 Task: Create a rule from the Routing list, Task moved to a section -> Set Priority in the project AcePlan , set the section as To-Do and set the priority of the task as  High
Action: Mouse moved to (47, 266)
Screenshot: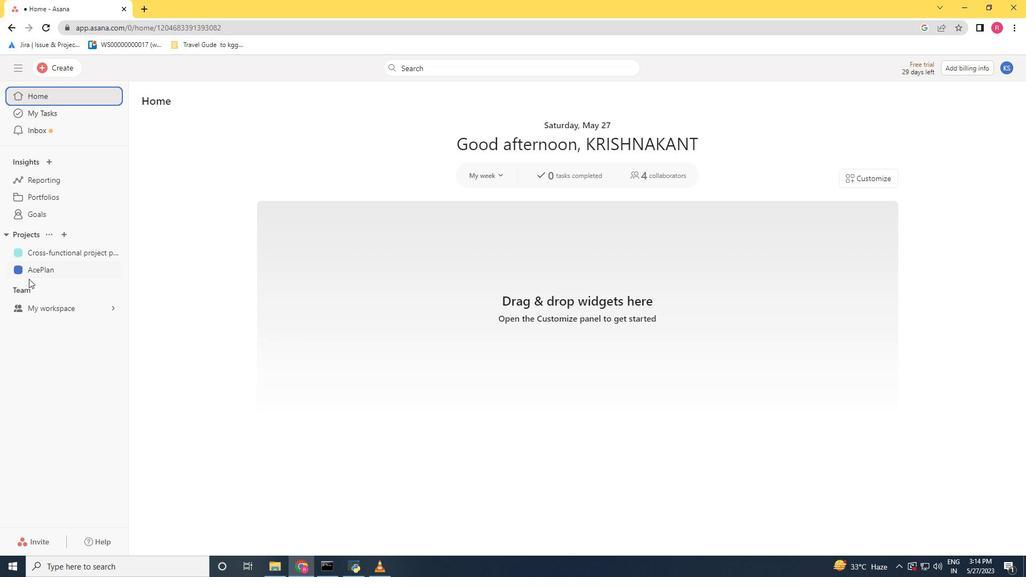
Action: Mouse pressed left at (47, 266)
Screenshot: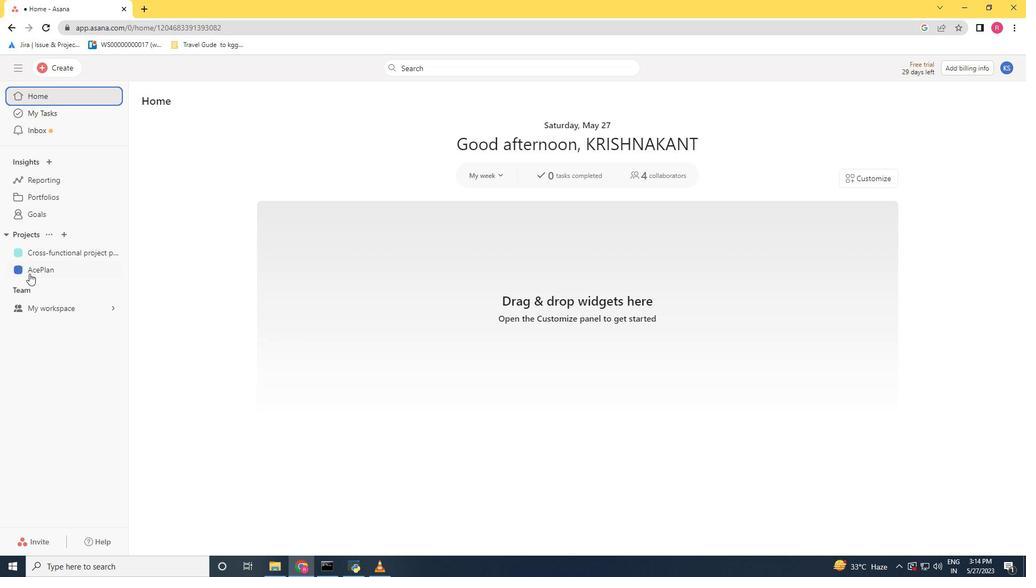 
Action: Mouse moved to (976, 100)
Screenshot: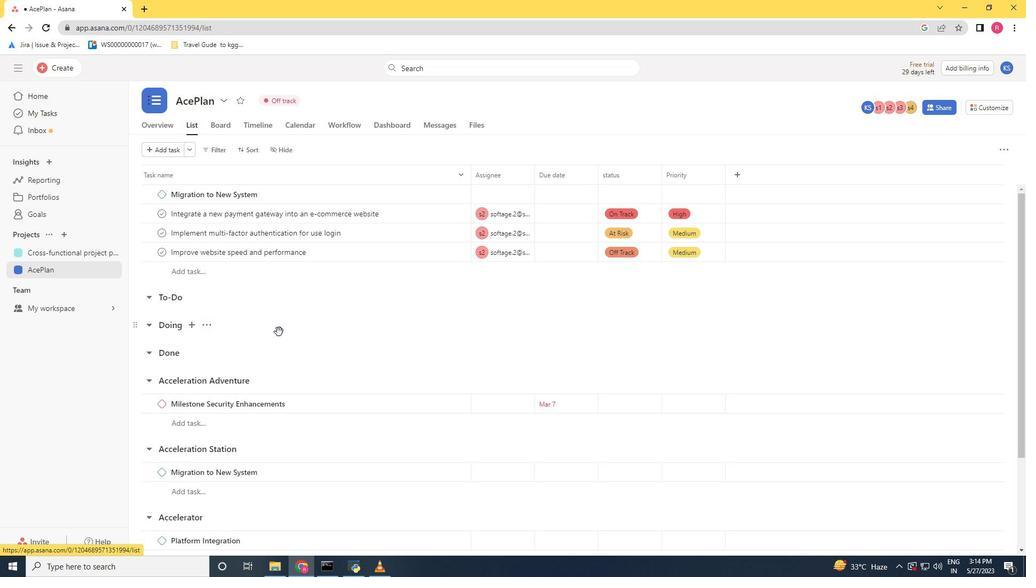 
Action: Mouse pressed left at (976, 100)
Screenshot: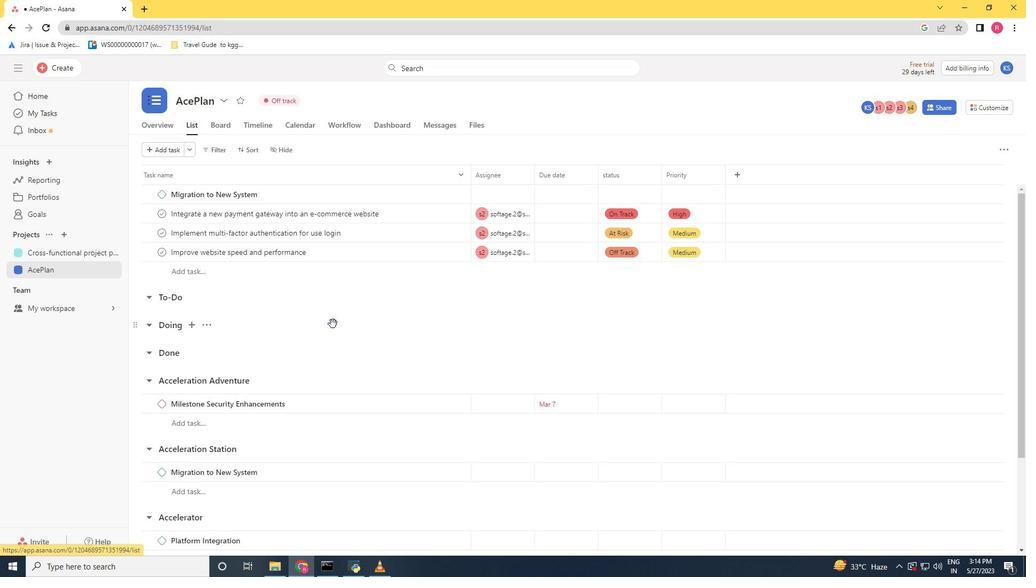 
Action: Mouse moved to (809, 248)
Screenshot: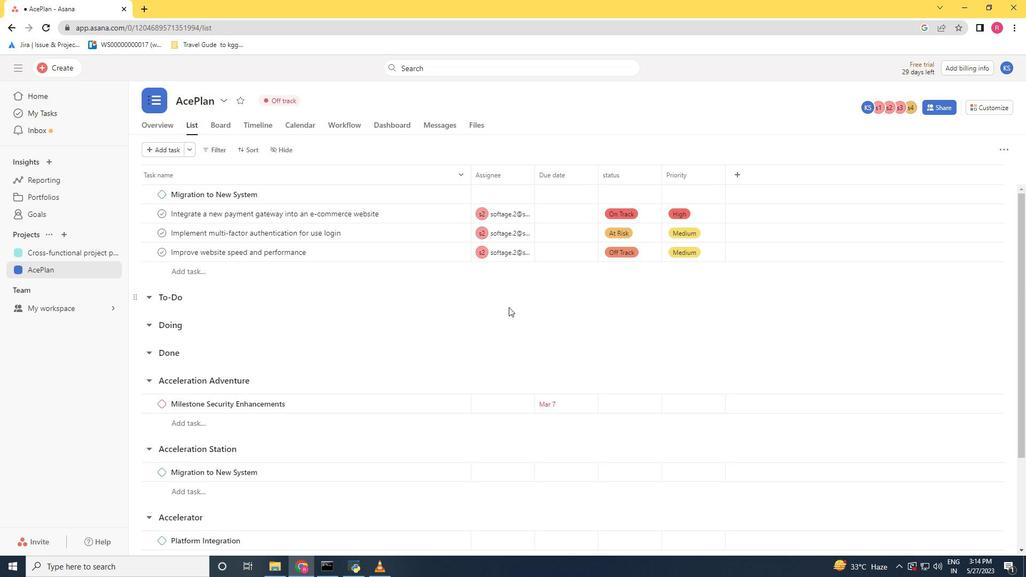 
Action: Mouse pressed left at (809, 248)
Screenshot: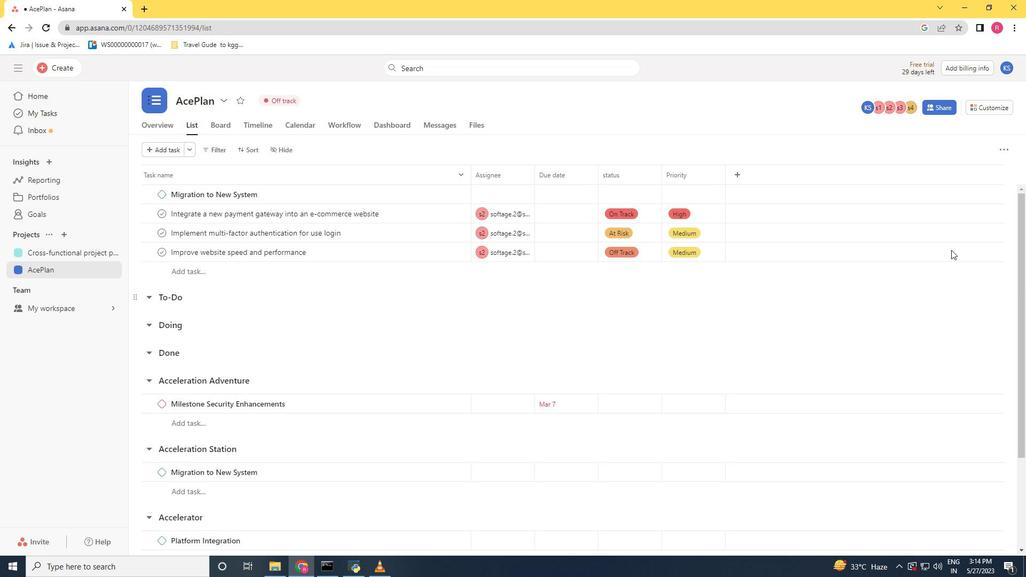 
Action: Mouse moved to (892, 284)
Screenshot: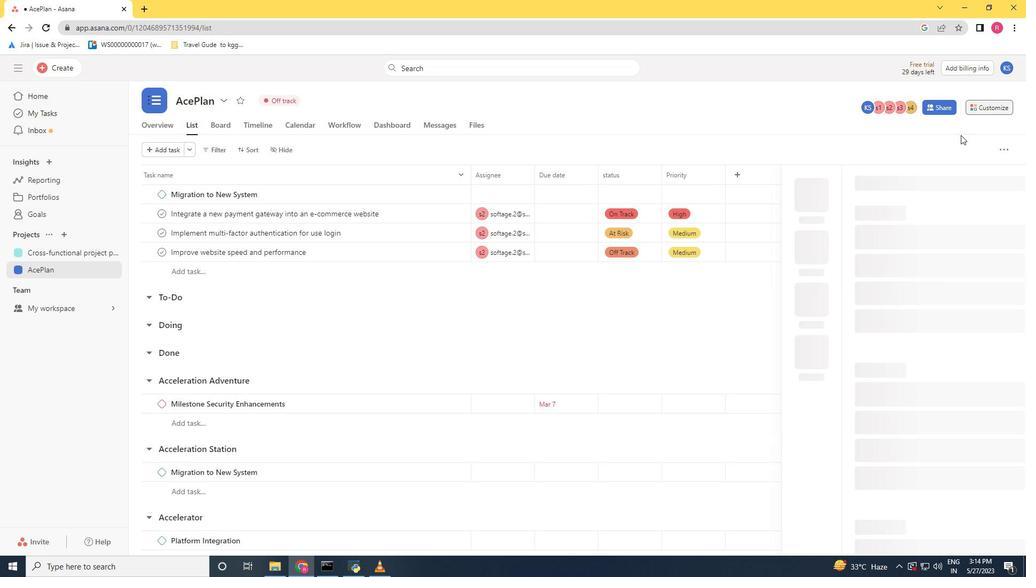 
Action: Mouse scrolled (892, 283) with delta (0, 0)
Screenshot: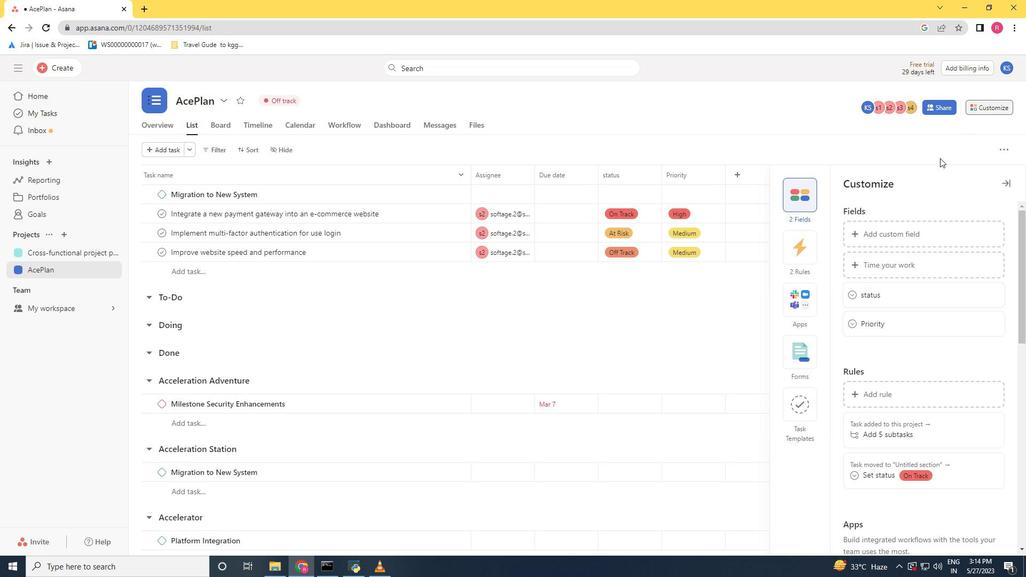 
Action: Mouse scrolled (892, 284) with delta (0, 0)
Screenshot: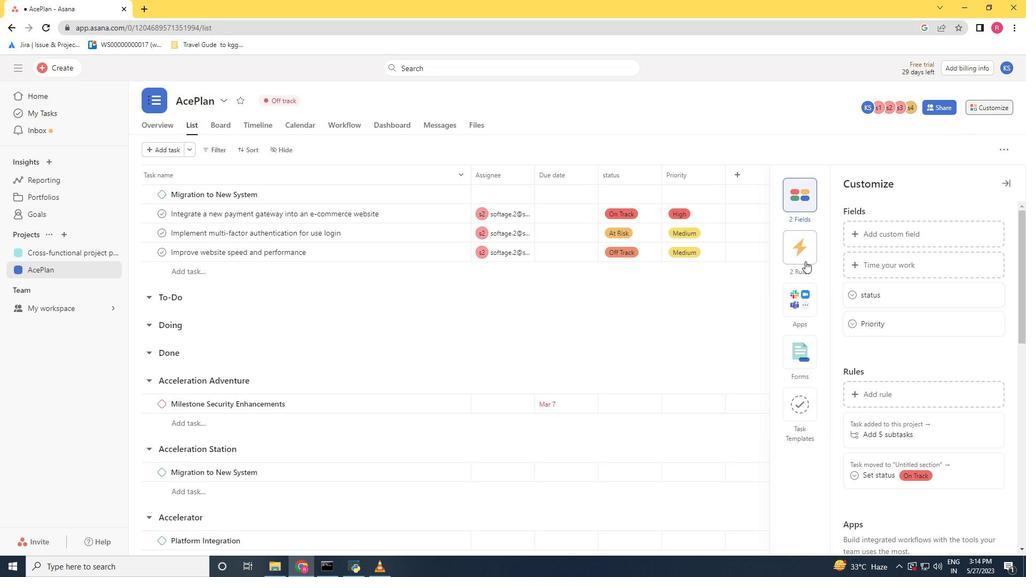 
Action: Mouse scrolled (892, 284) with delta (0, 0)
Screenshot: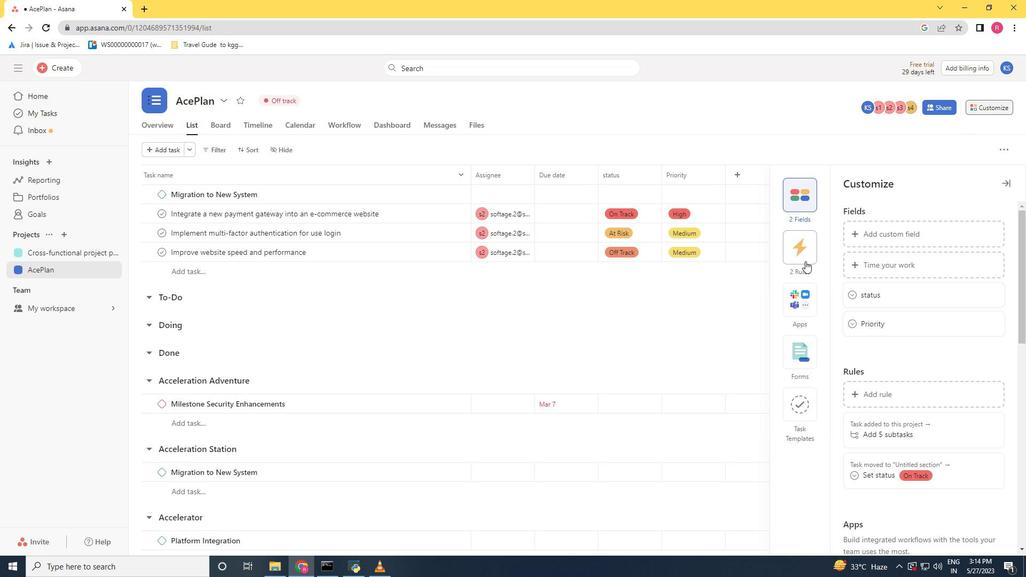 
Action: Mouse scrolled (892, 284) with delta (0, 0)
Screenshot: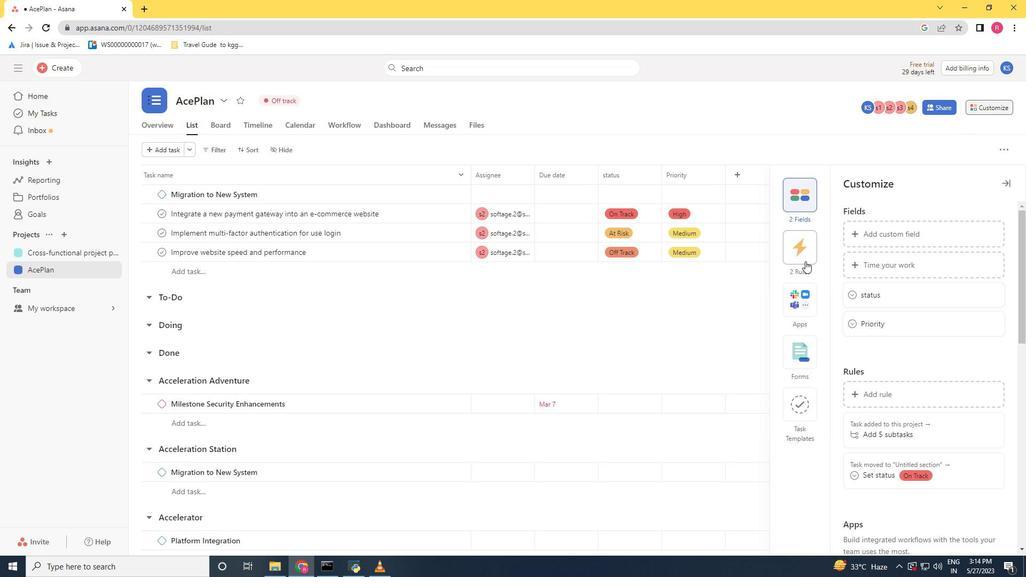 
Action: Mouse moved to (891, 273)
Screenshot: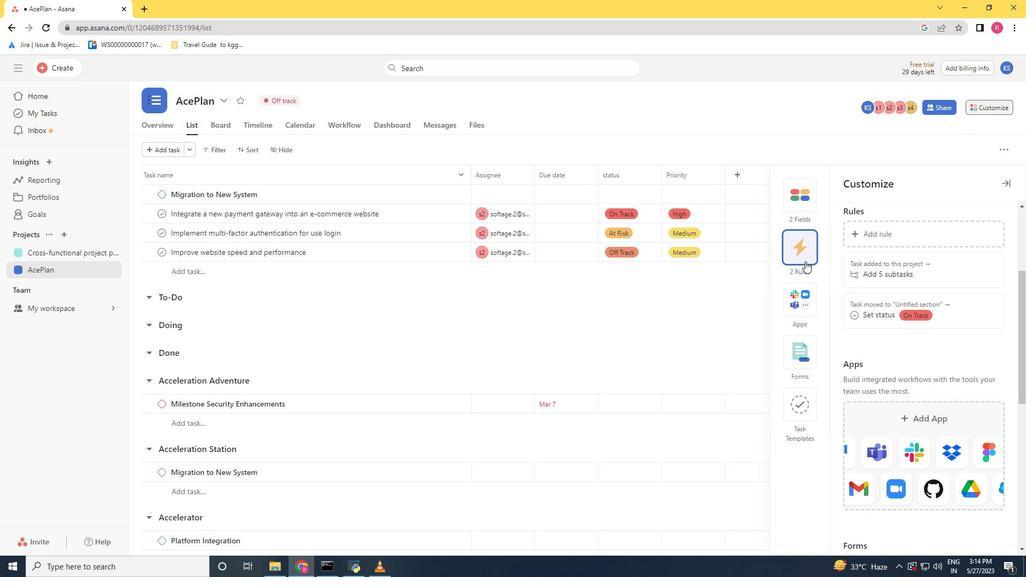 
Action: Mouse scrolled (891, 274) with delta (0, 0)
Screenshot: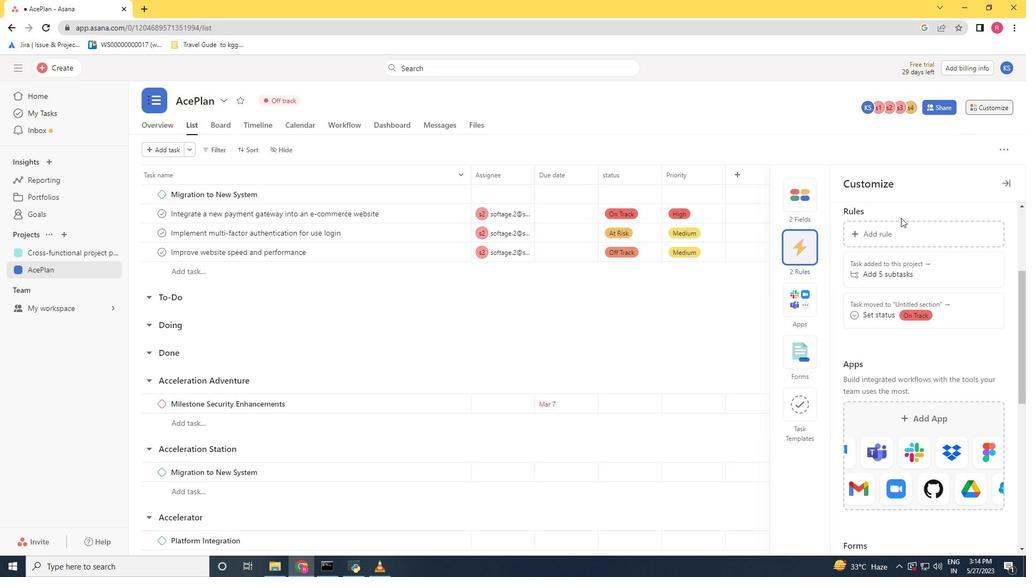 
Action: Mouse scrolled (891, 274) with delta (0, 0)
Screenshot: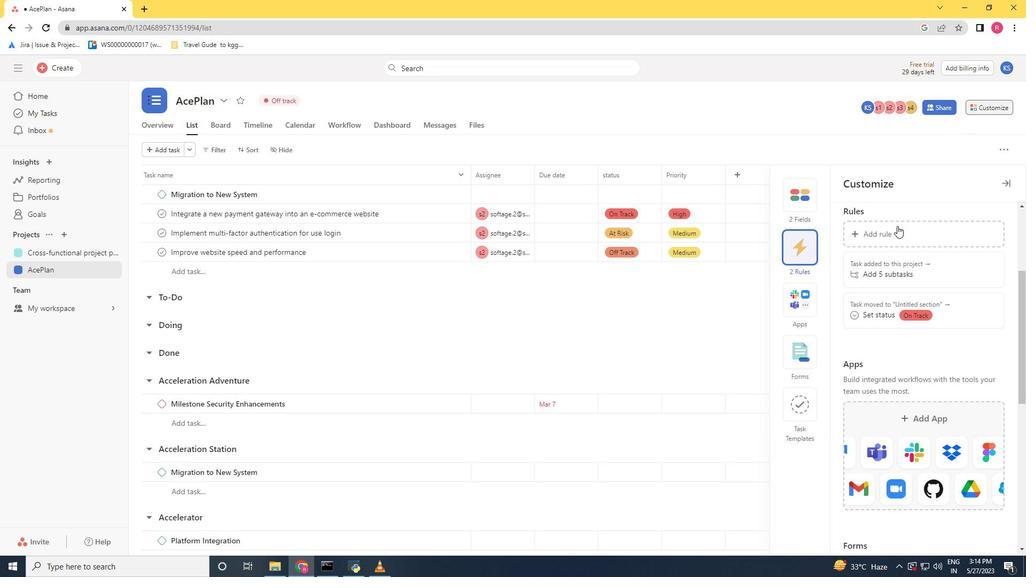 
Action: Mouse scrolled (891, 274) with delta (0, 0)
Screenshot: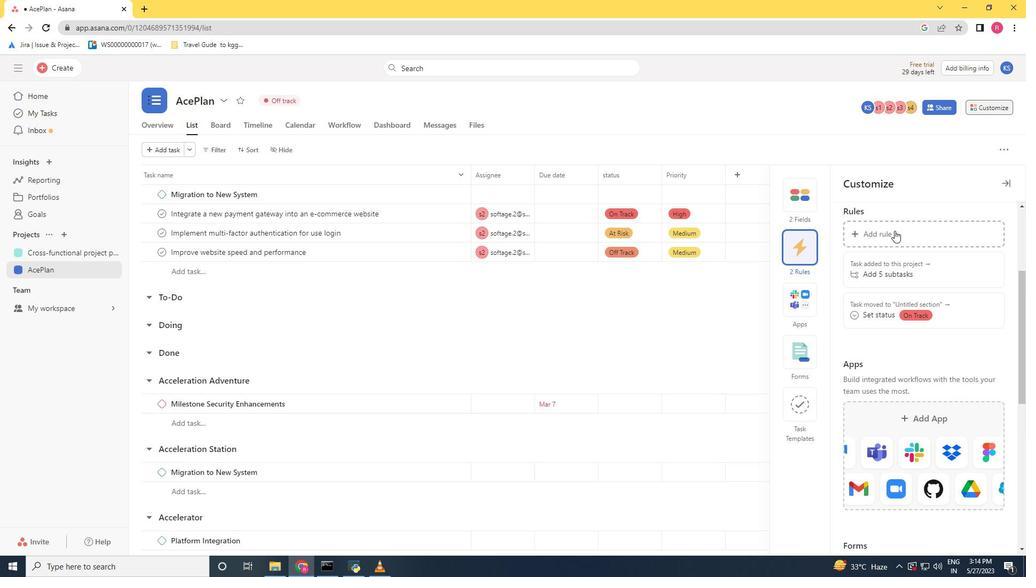 
Action: Mouse moved to (808, 259)
Screenshot: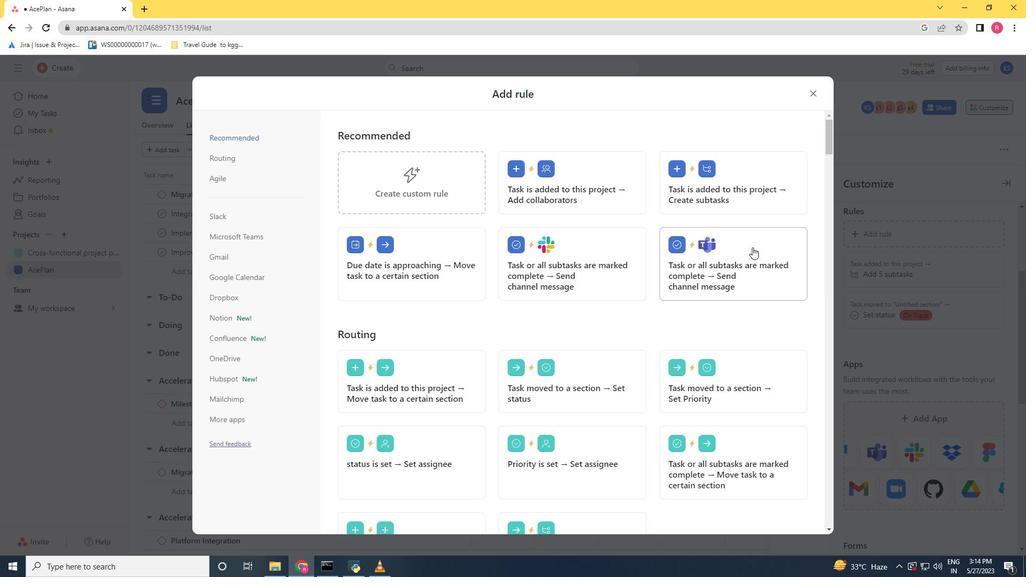 
Action: Mouse pressed left at (808, 259)
Screenshot: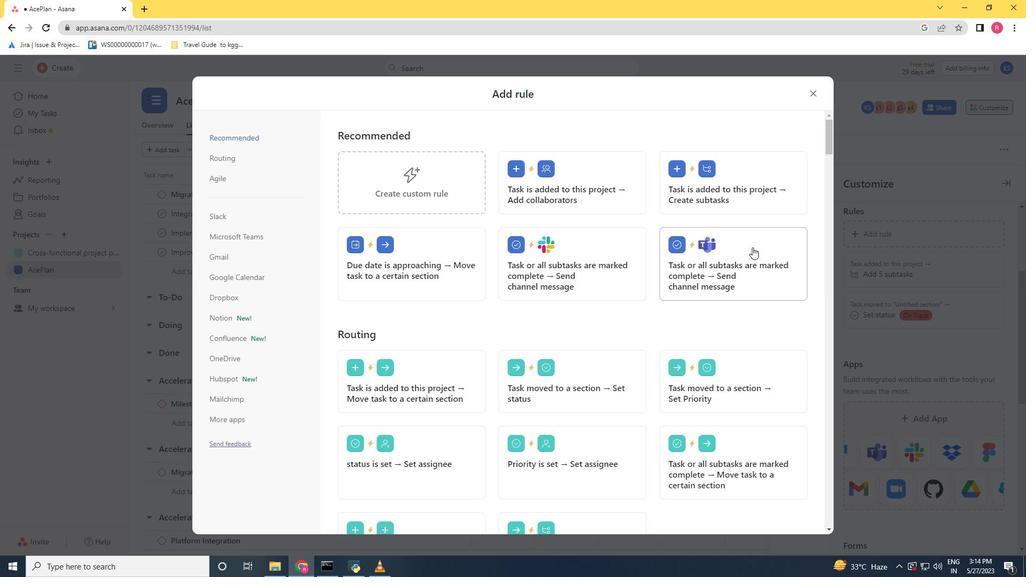 
Action: Mouse moved to (921, 231)
Screenshot: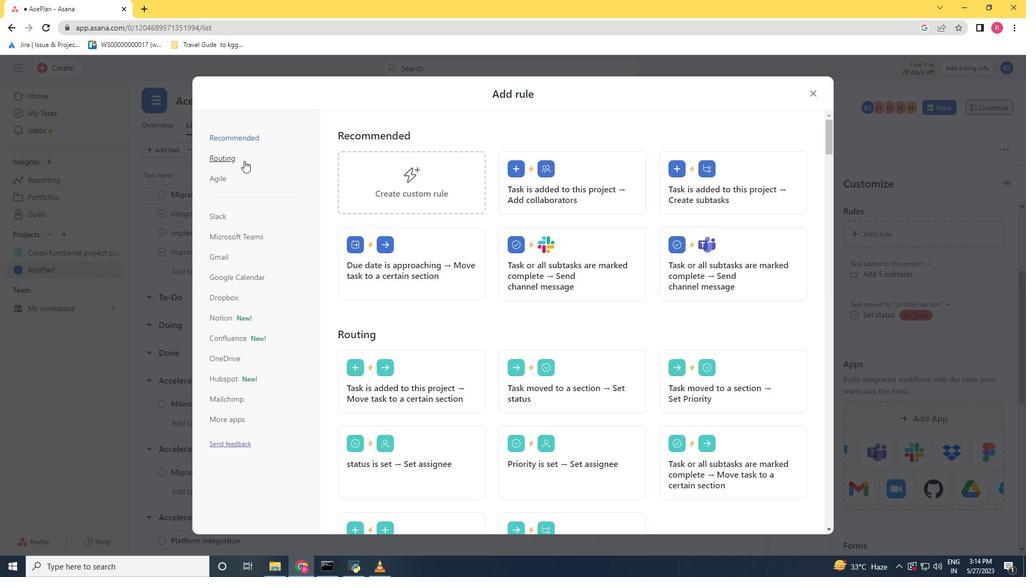 
Action: Mouse pressed left at (921, 231)
Screenshot: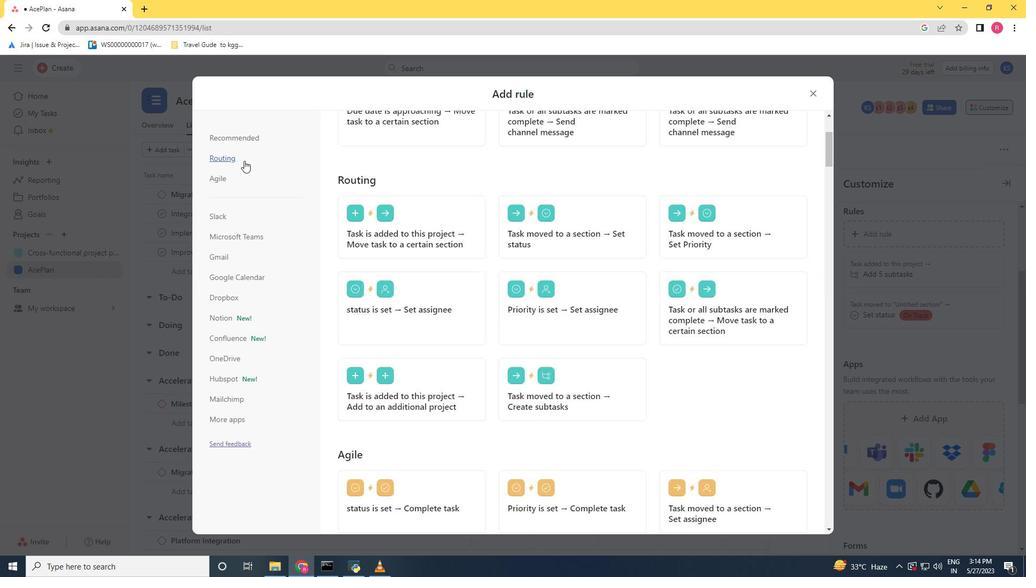 
Action: Mouse moved to (206, 152)
Screenshot: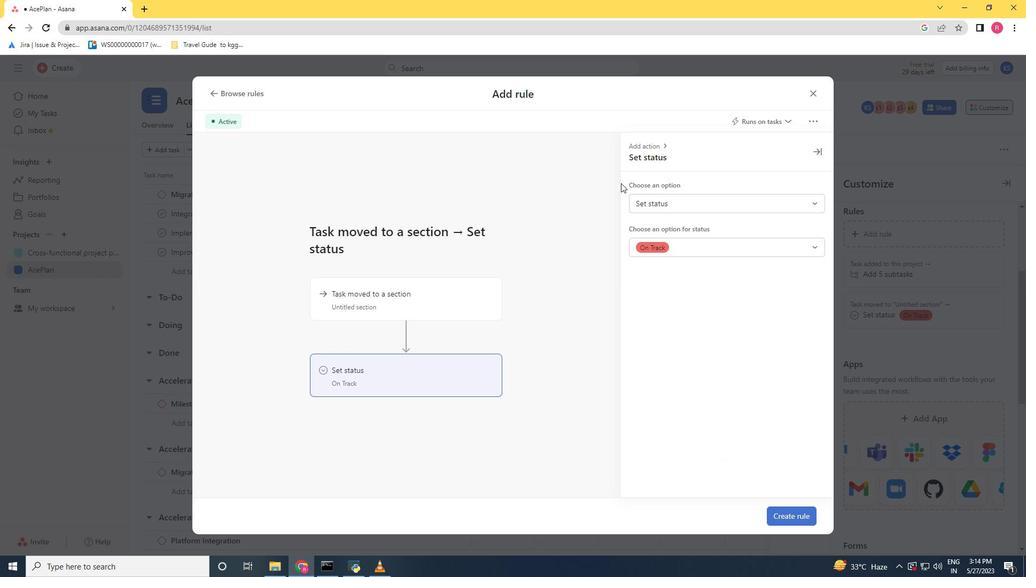 
Action: Mouse pressed left at (206, 152)
Screenshot: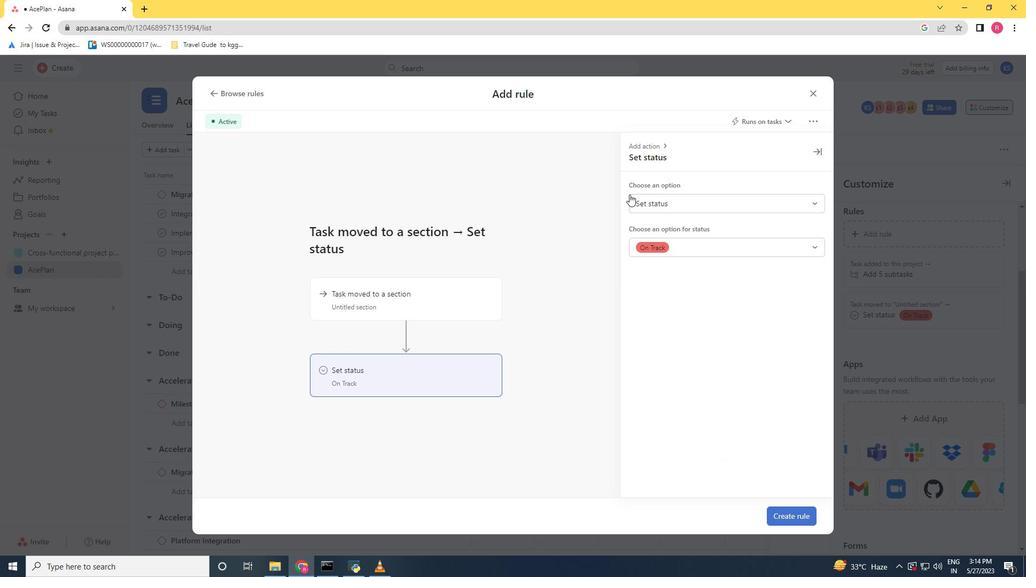 
Action: Mouse moved to (212, 158)
Screenshot: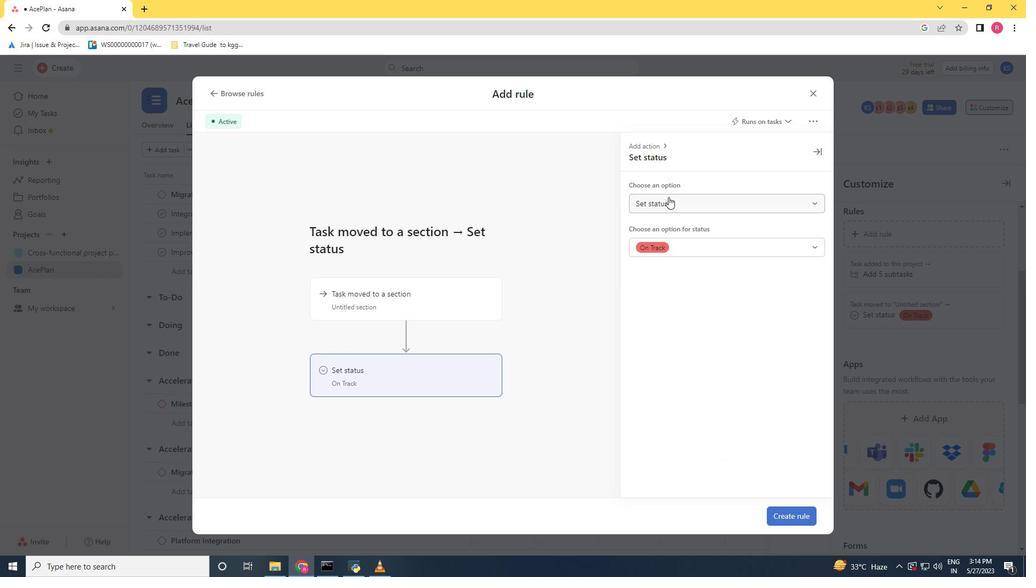 
Action: Mouse pressed left at (212, 158)
Screenshot: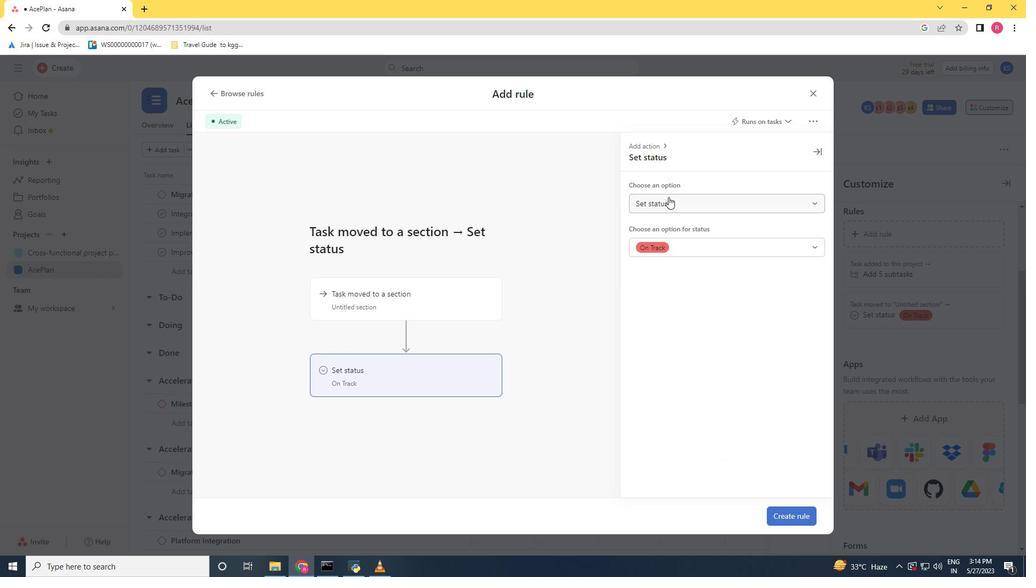 
Action: Mouse moved to (607, 177)
Screenshot: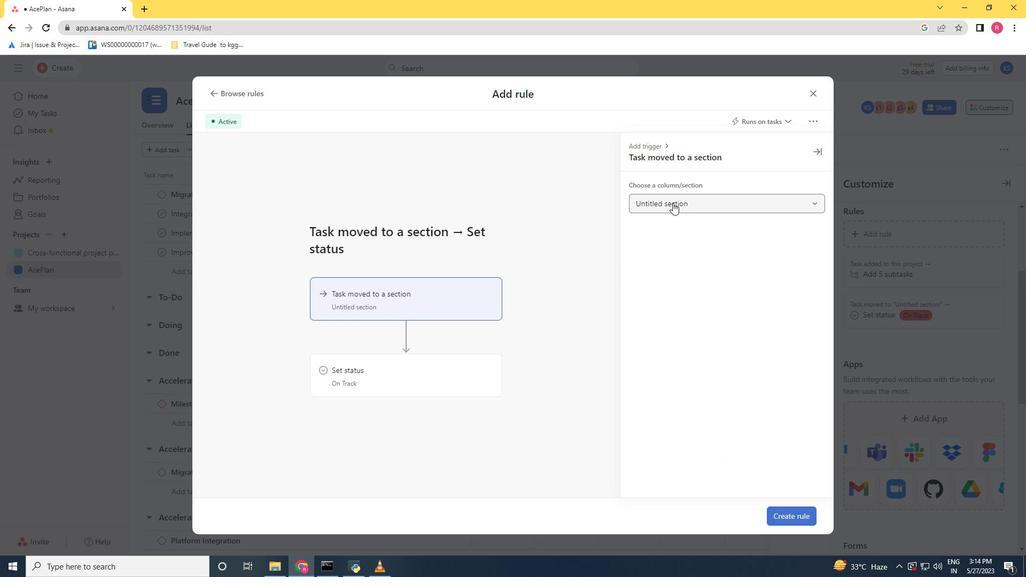 
Action: Mouse pressed left at (607, 177)
Screenshot: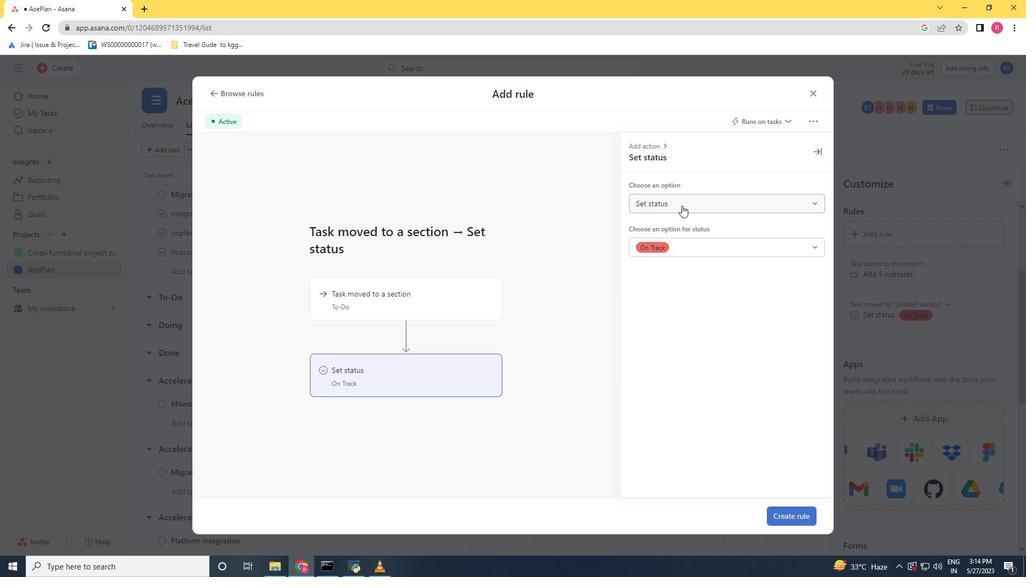 
Action: Mouse moved to (404, 289)
Screenshot: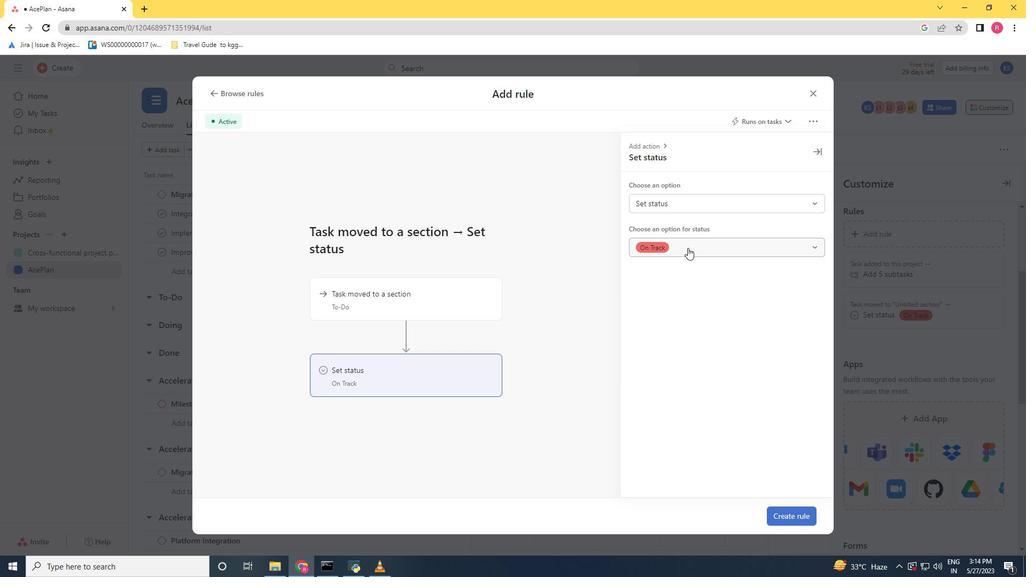 
Action: Mouse pressed left at (404, 289)
Screenshot: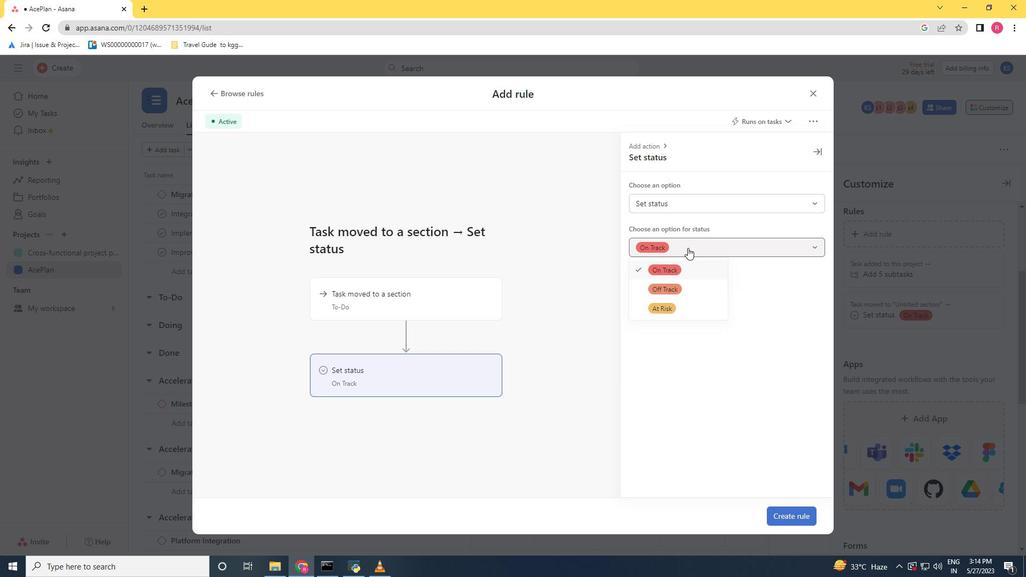 
Action: Mouse moved to (712, 203)
Screenshot: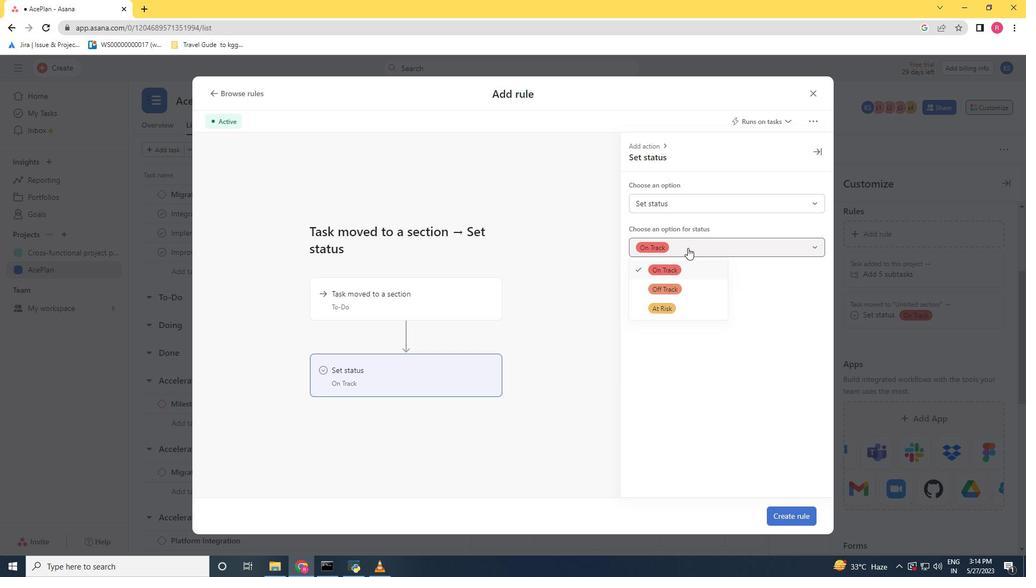 
Action: Mouse pressed left at (712, 203)
Screenshot: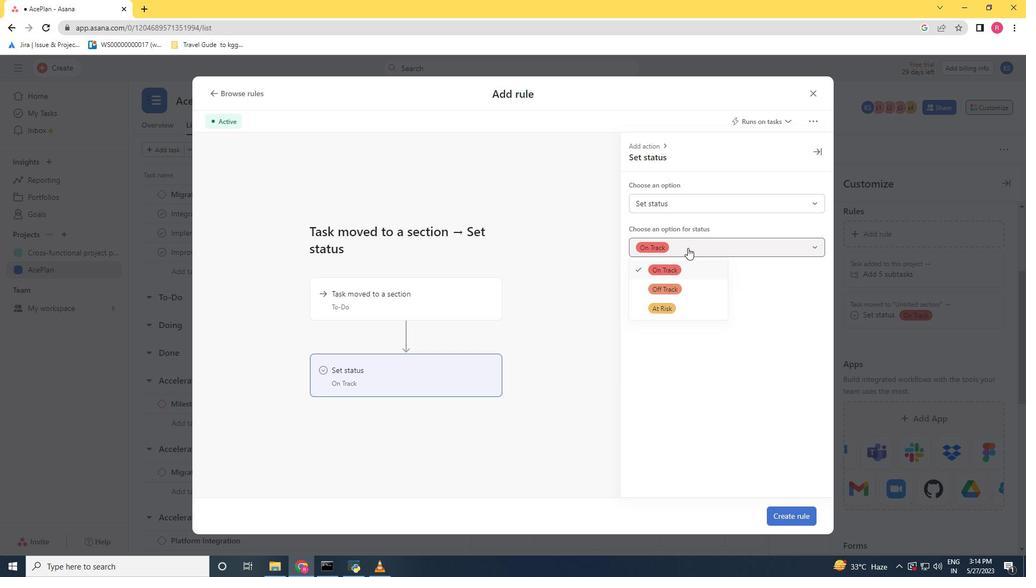 
Action: Mouse moved to (680, 250)
Screenshot: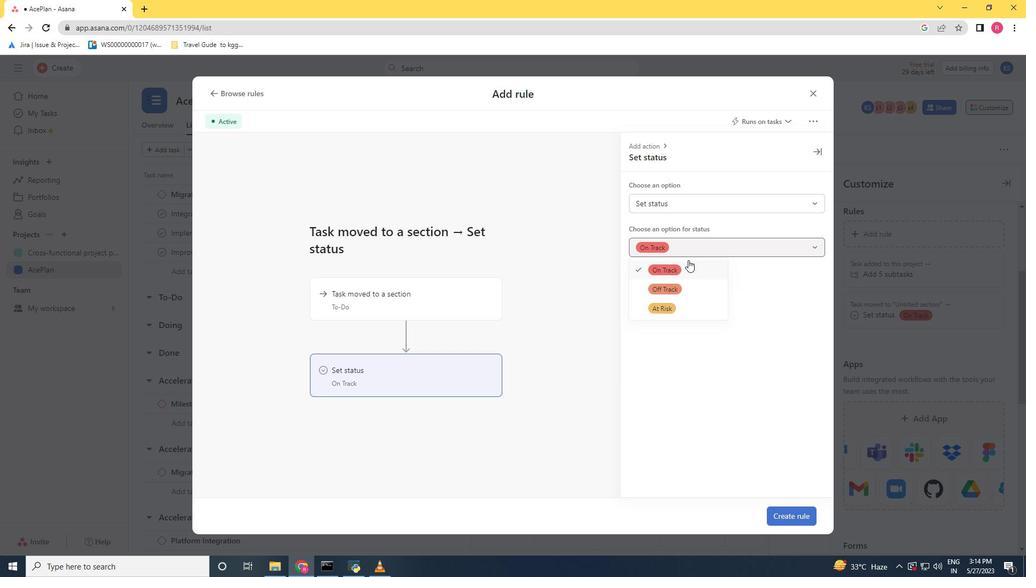 
Action: Mouse pressed left at (680, 250)
Screenshot: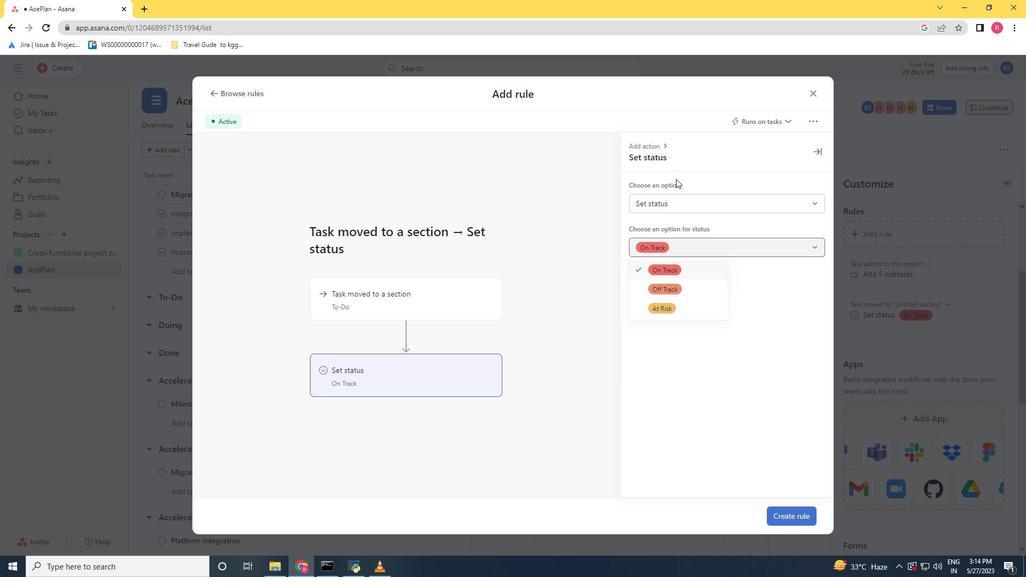 
Action: Mouse moved to (412, 376)
Screenshot: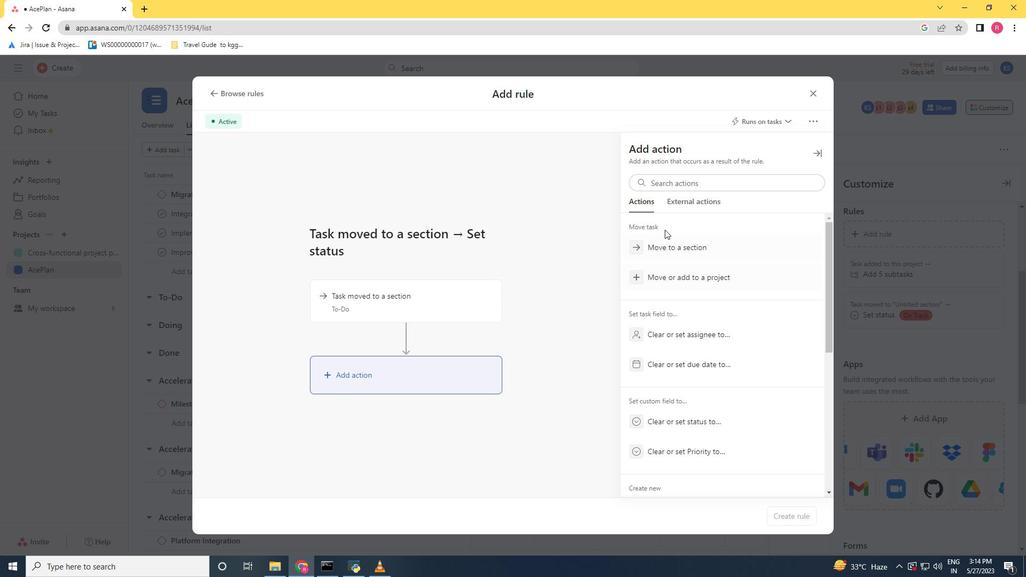 
Action: Mouse pressed left at (412, 376)
Screenshot: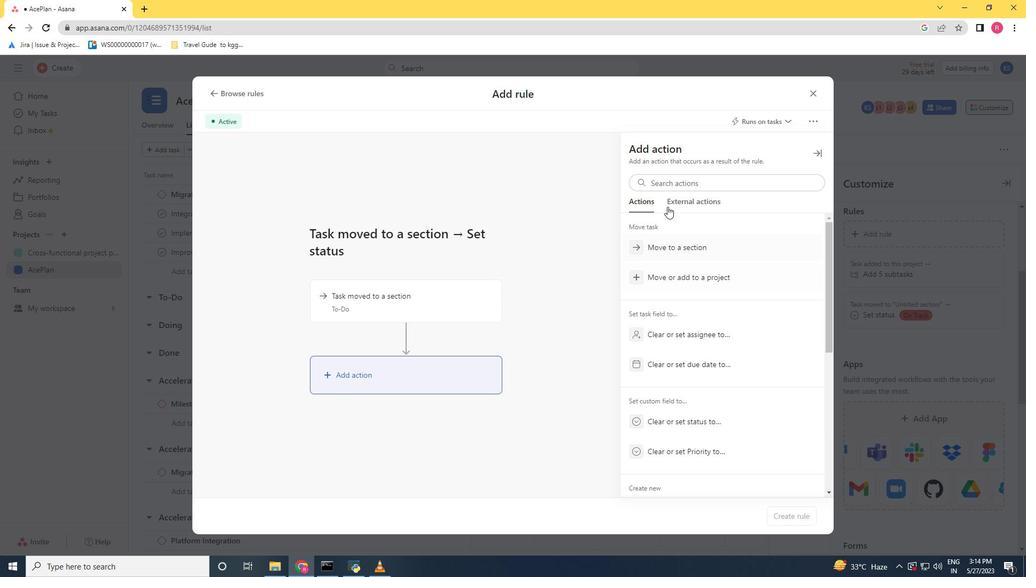 
Action: Mouse moved to (687, 207)
Screenshot: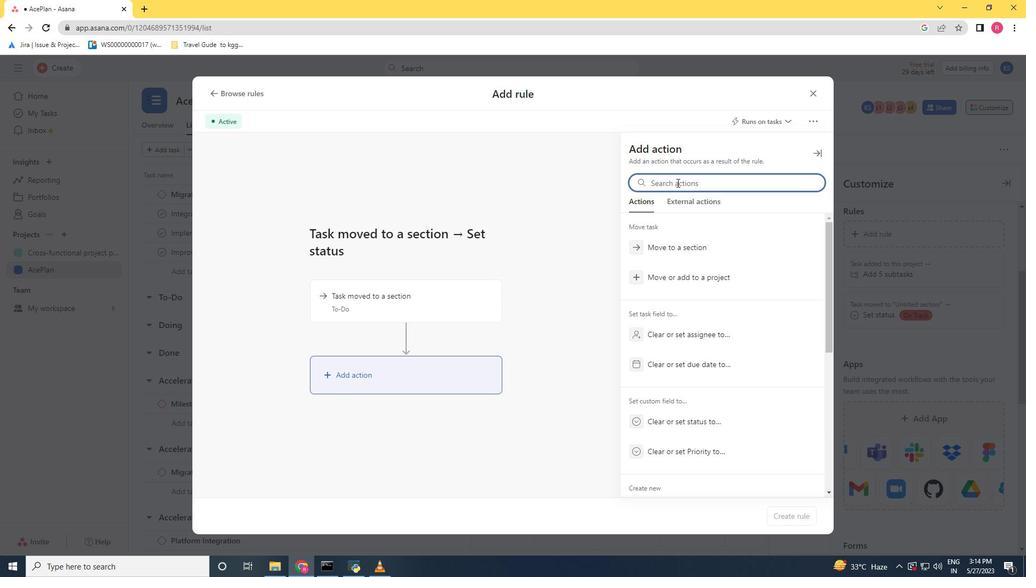 
Action: Mouse pressed left at (687, 207)
Screenshot: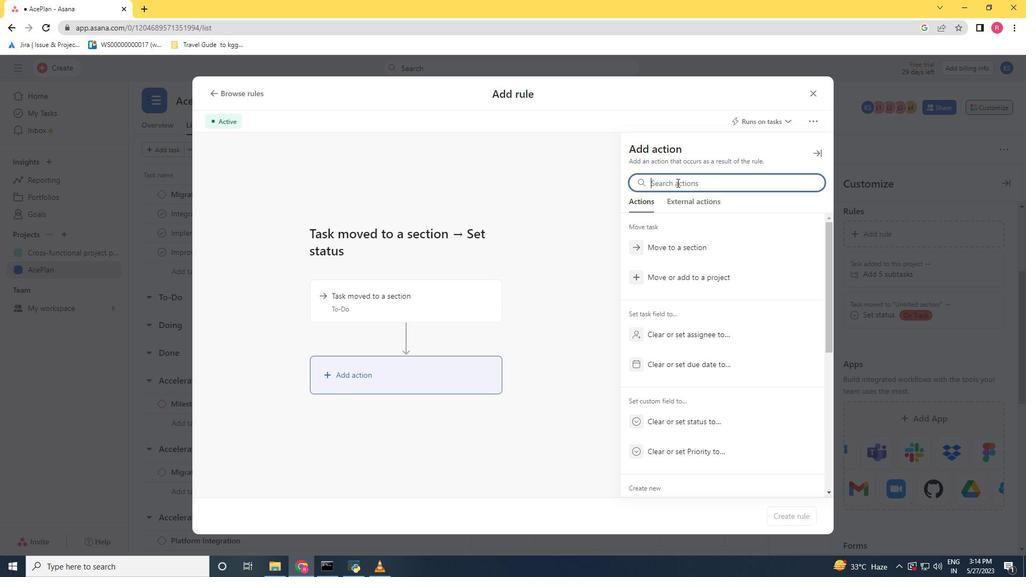 
Action: Mouse pressed left at (687, 207)
Screenshot: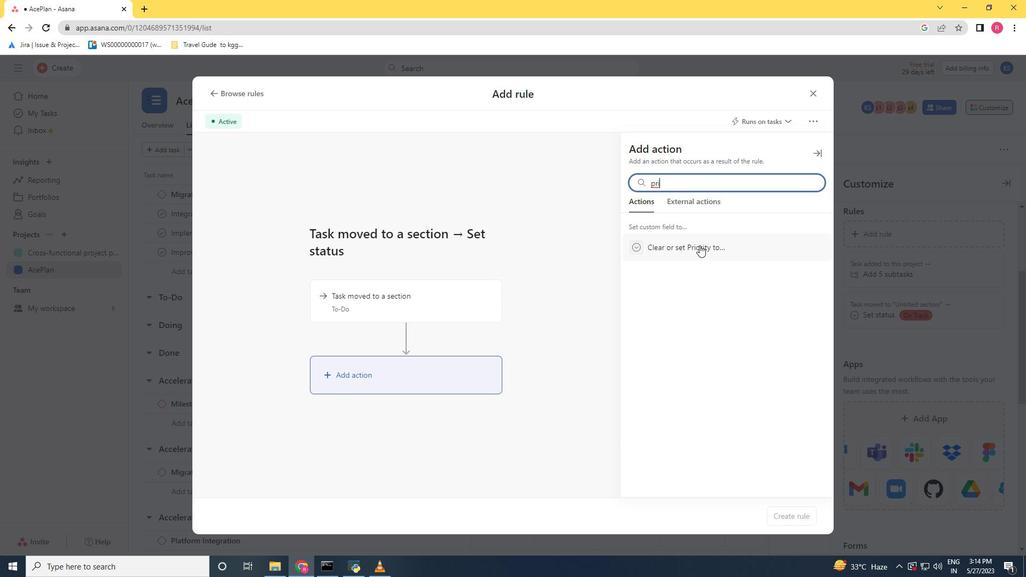 
Action: Mouse moved to (680, 241)
Screenshot: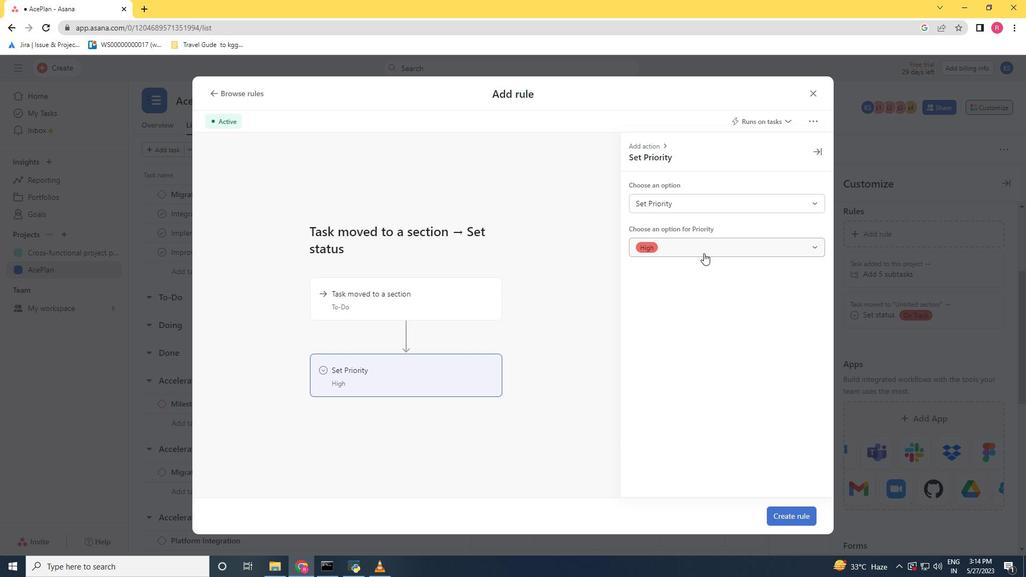 
Action: Mouse pressed left at (680, 241)
Screenshot: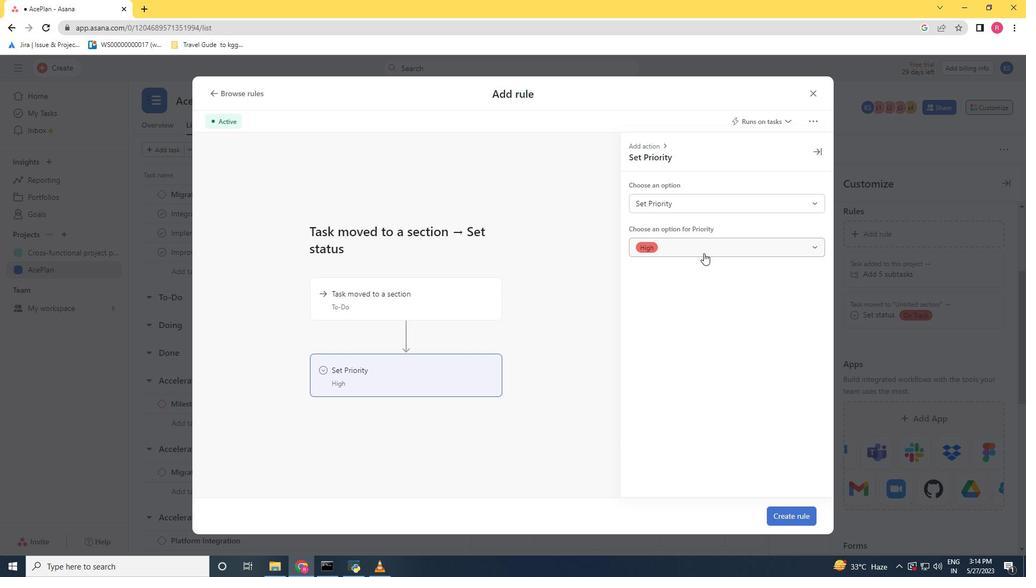 
Action: Mouse moved to (695, 245)
Screenshot: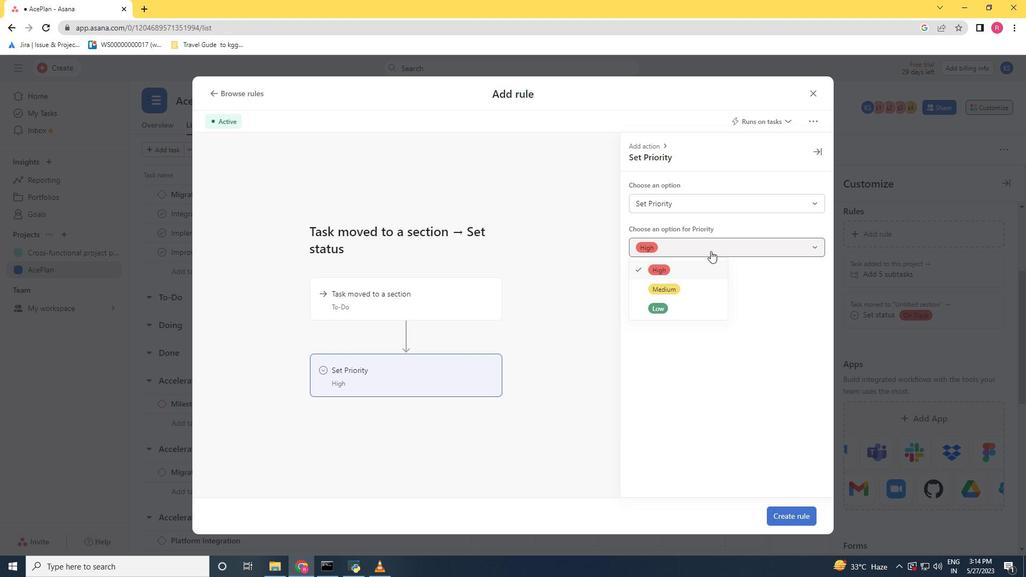 
Action: Mouse pressed left at (695, 245)
Screenshot: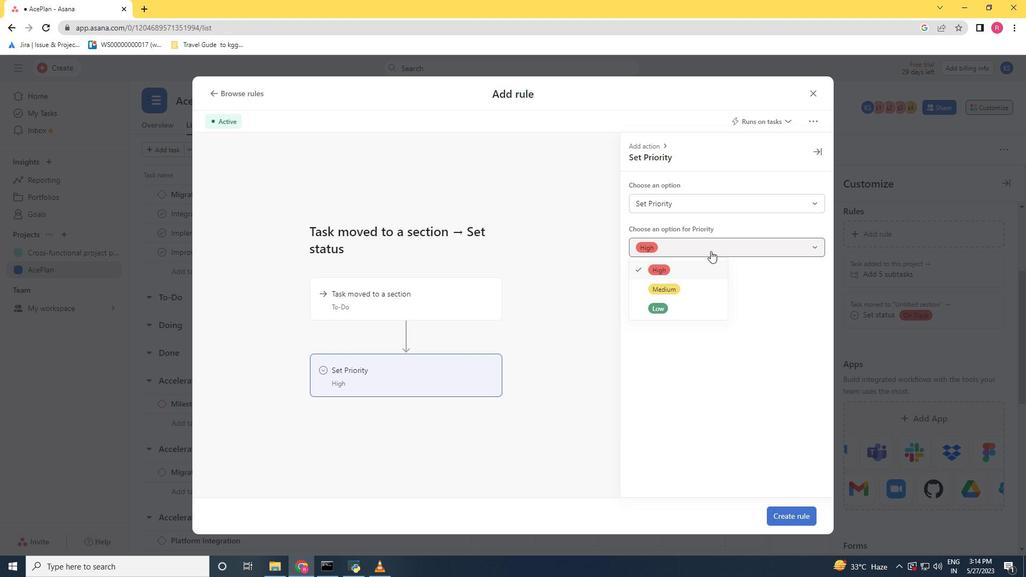 
Action: Mouse moved to (688, 198)
Screenshot: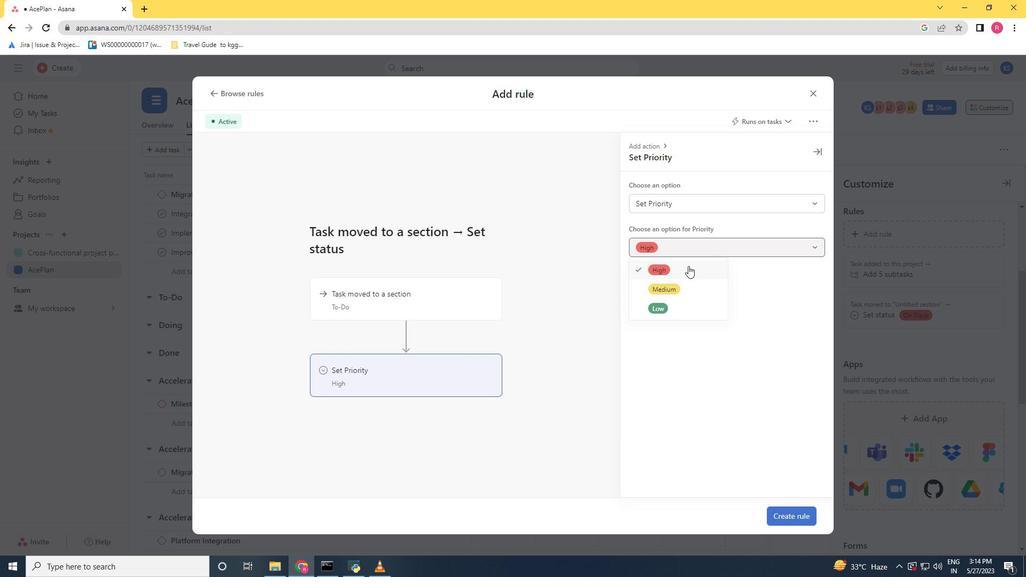 
Action: Mouse pressed left at (688, 198)
Screenshot: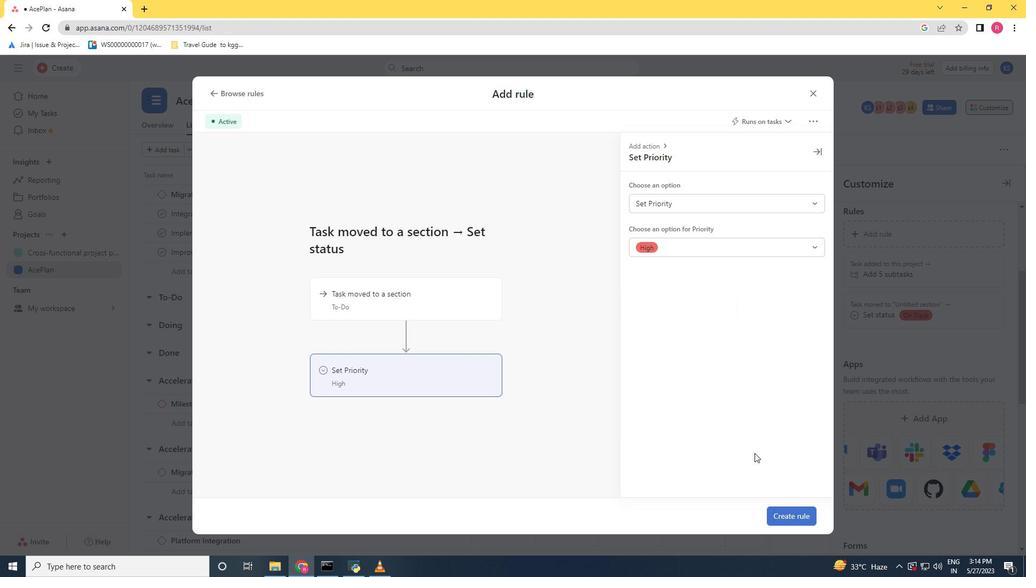 
Action: Mouse moved to (706, 205)
Screenshot: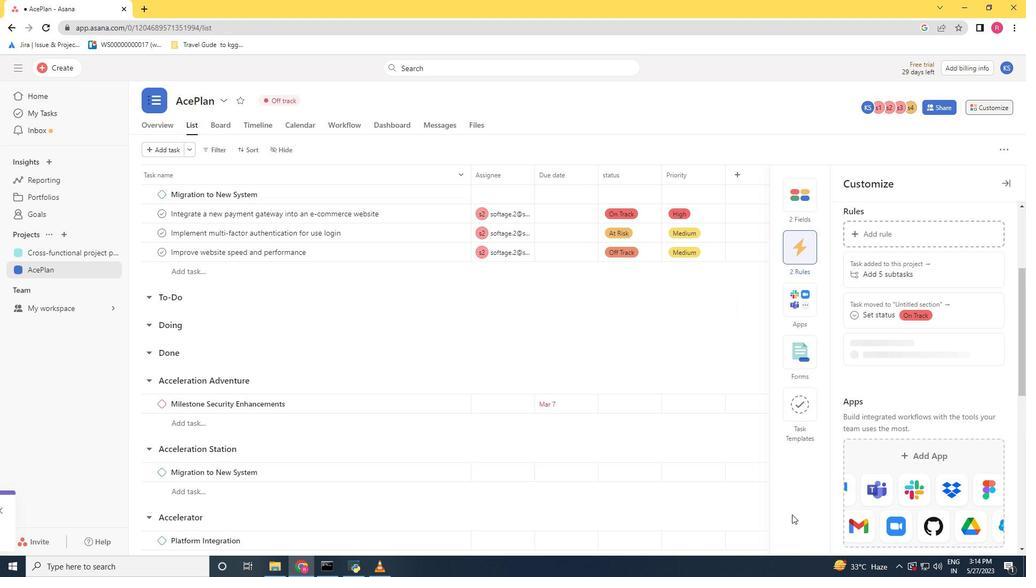 
Action: Mouse pressed left at (706, 205)
Screenshot: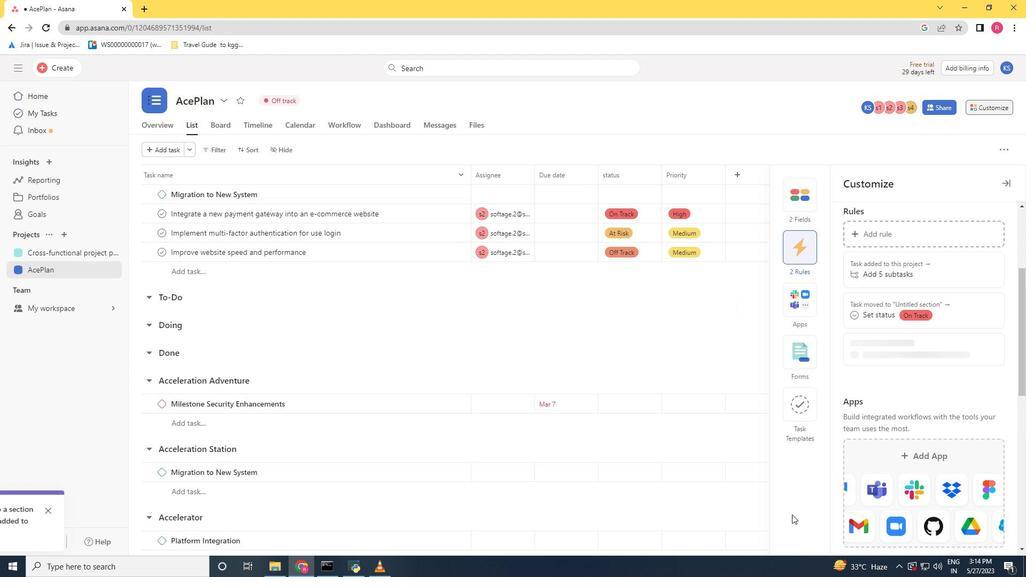 
Action: Mouse moved to (817, 245)
Screenshot: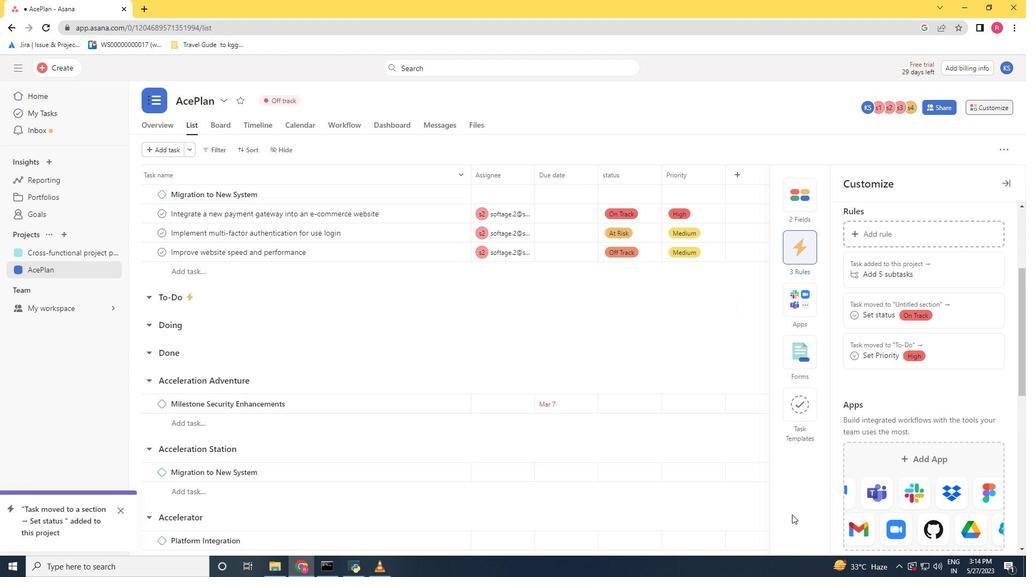
Action: Mouse pressed left at (817, 245)
Screenshot: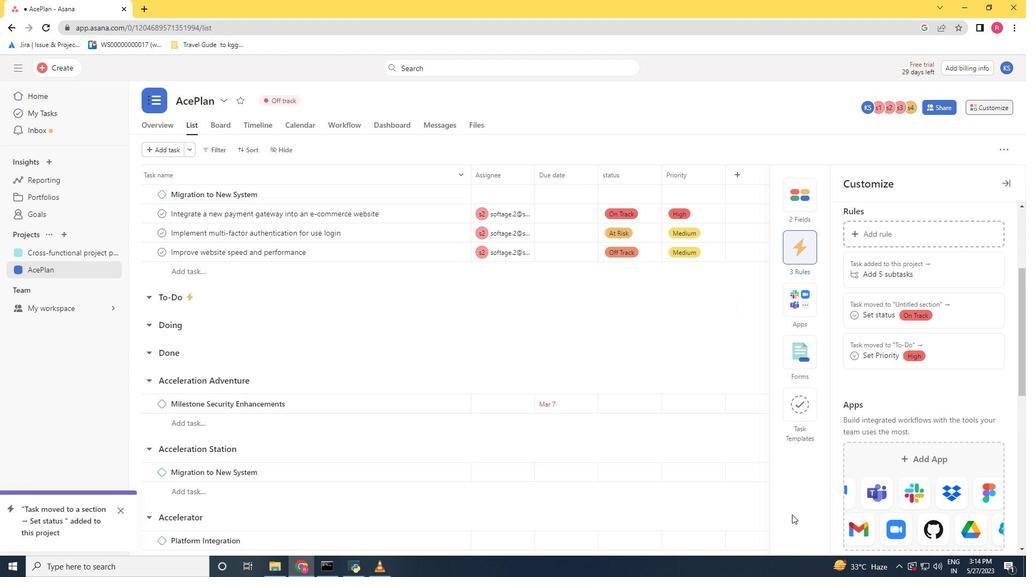 
Action: Mouse moved to (747, 275)
Screenshot: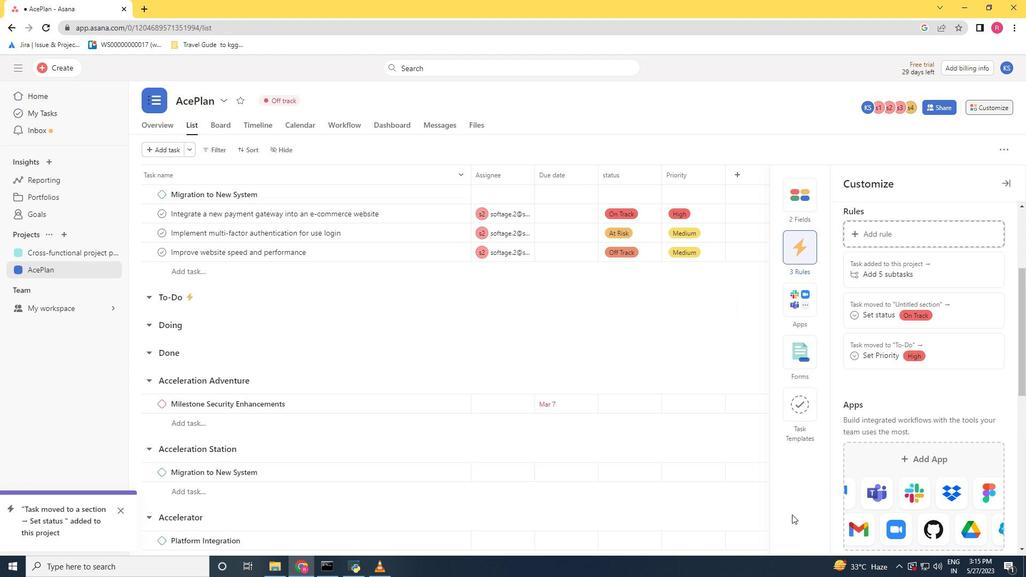 
Action: Mouse pressed left at (747, 275)
Screenshot: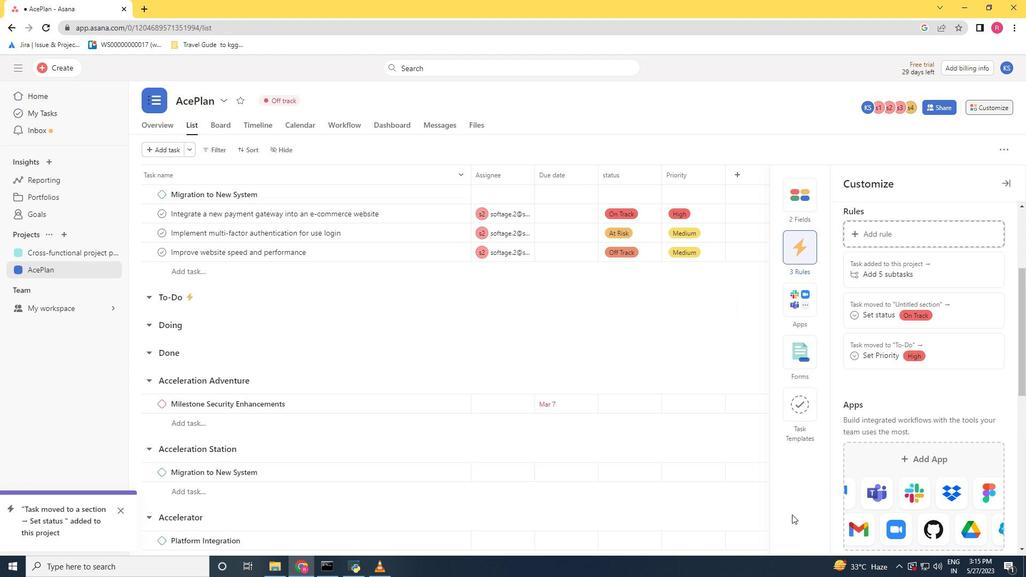 
Action: Mouse moved to (367, 305)
Screenshot: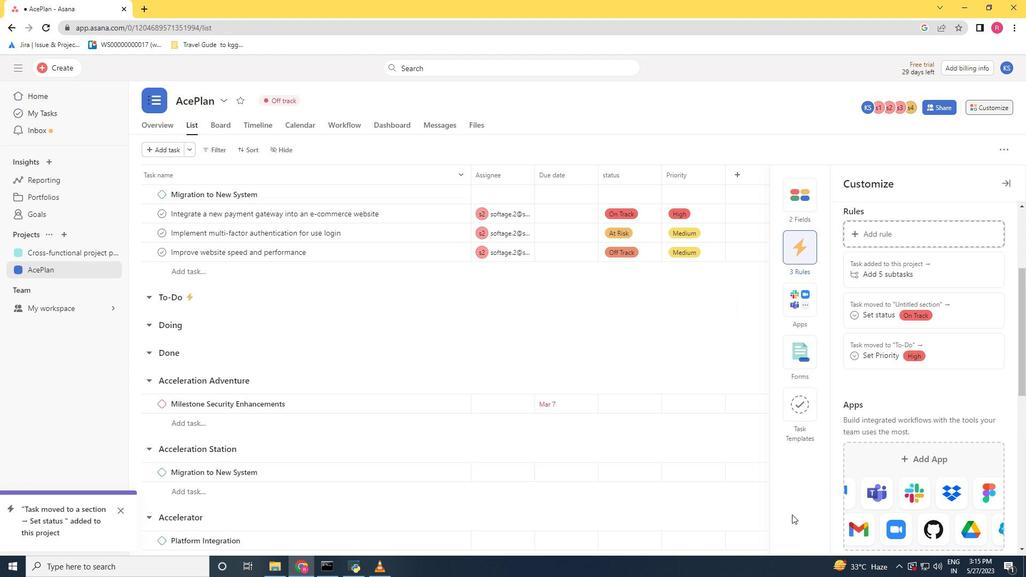
Action: Mouse pressed left at (367, 305)
Screenshot: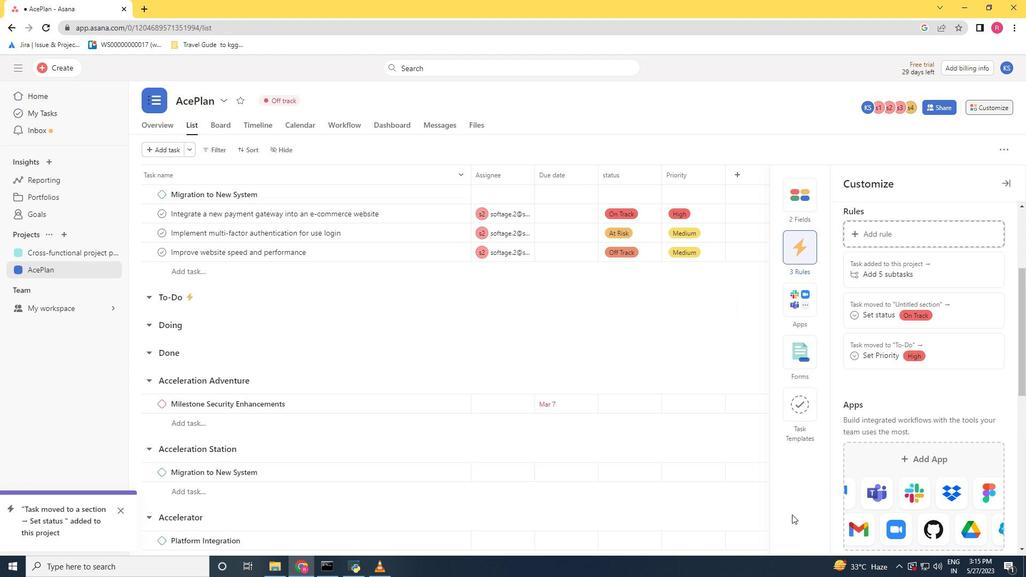 
Action: Mouse moved to (759, 200)
Screenshot: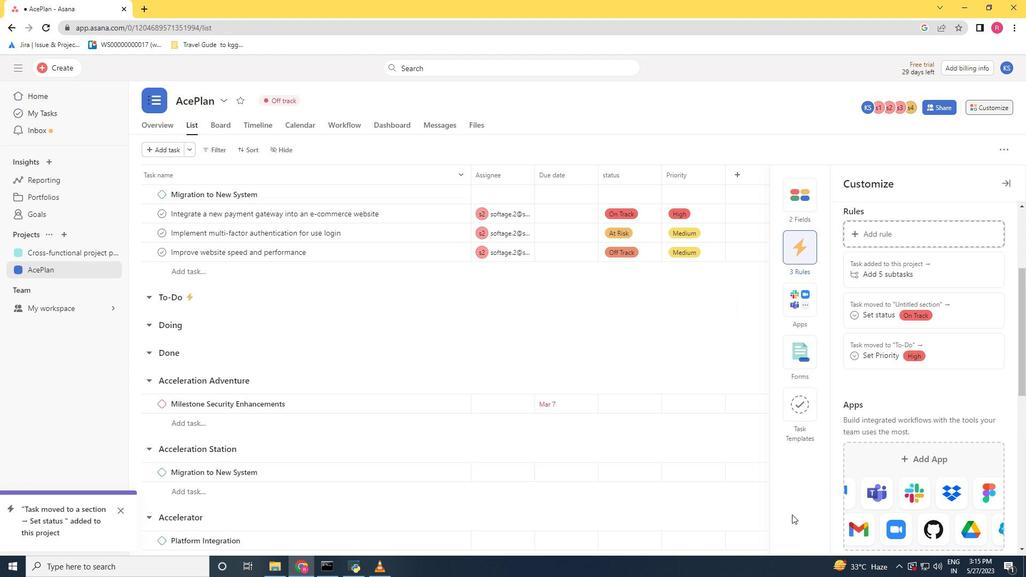 
Action: Mouse pressed left at (759, 200)
Screenshot: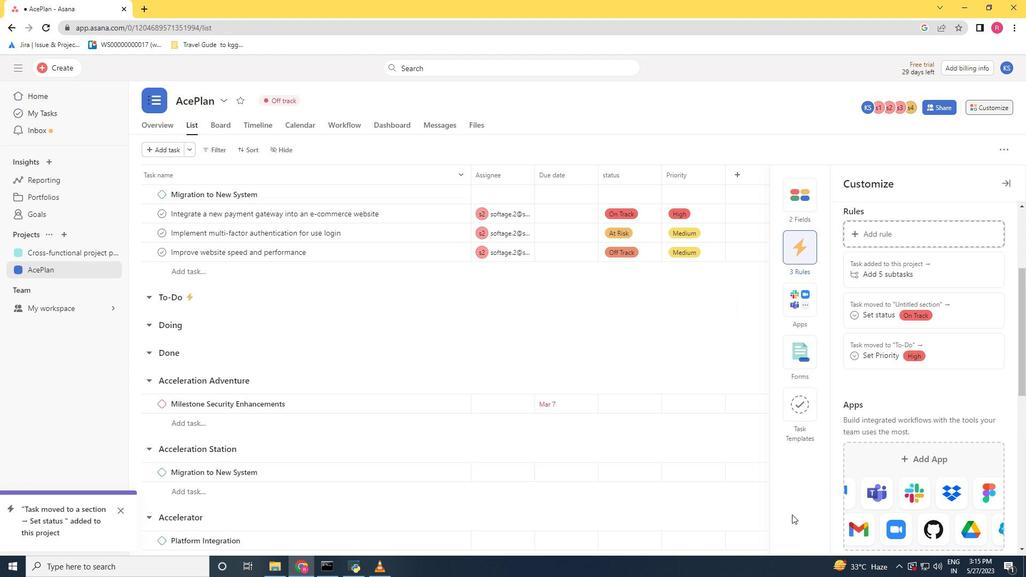 
Action: Mouse pressed left at (759, 200)
Screenshot: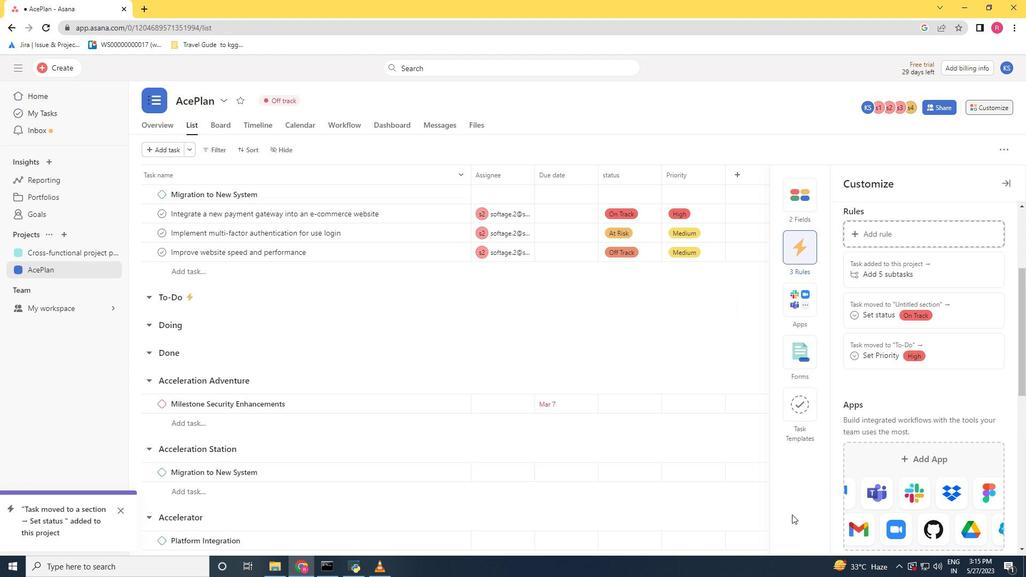 
Action: Mouse moved to (361, 383)
Screenshot: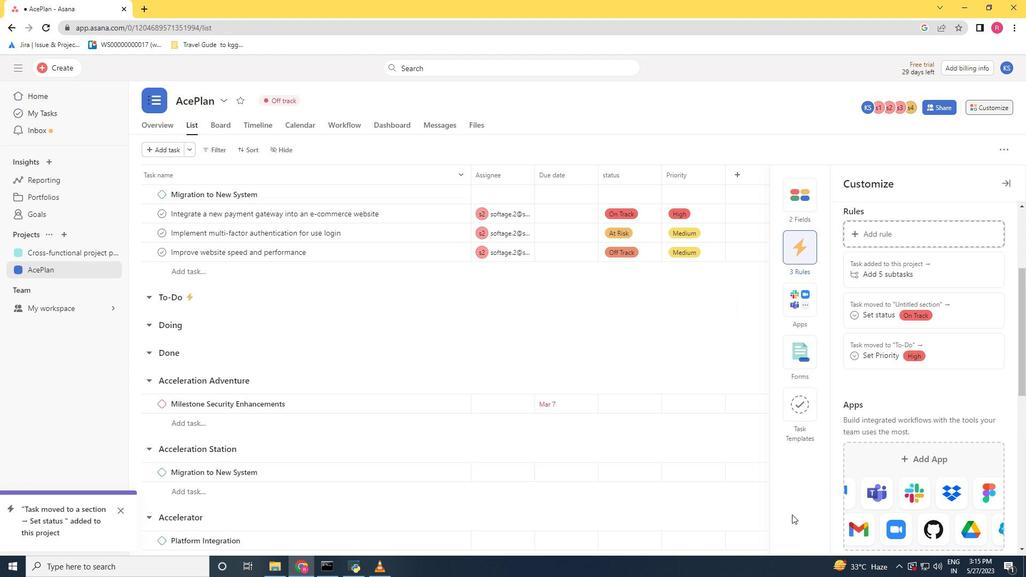 
Action: Mouse pressed left at (361, 383)
Screenshot: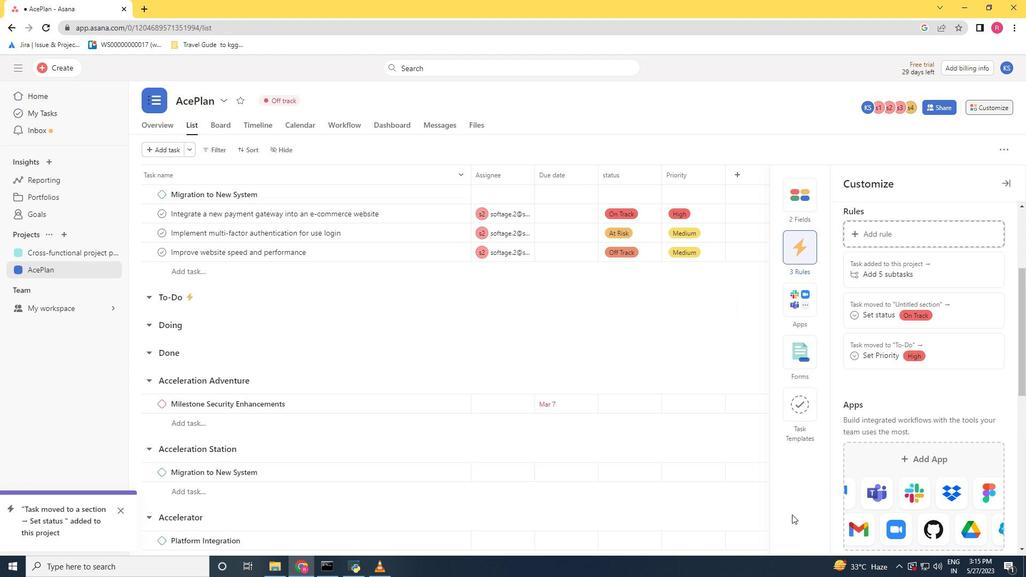 
Action: Mouse moved to (218, 90)
Screenshot: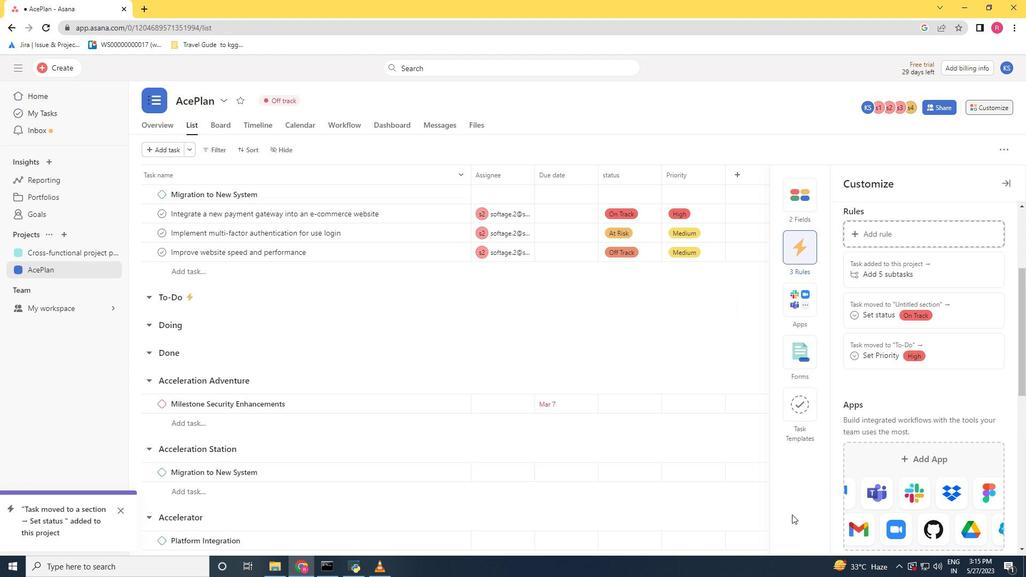 
Action: Mouse pressed left at (218, 90)
Screenshot: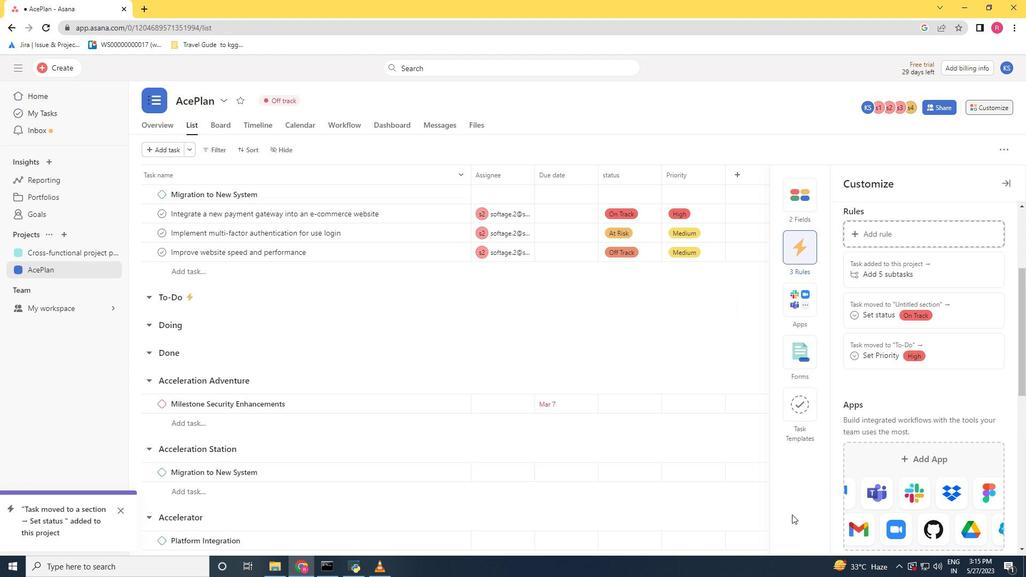 
Action: Mouse moved to (616, 189)
Screenshot: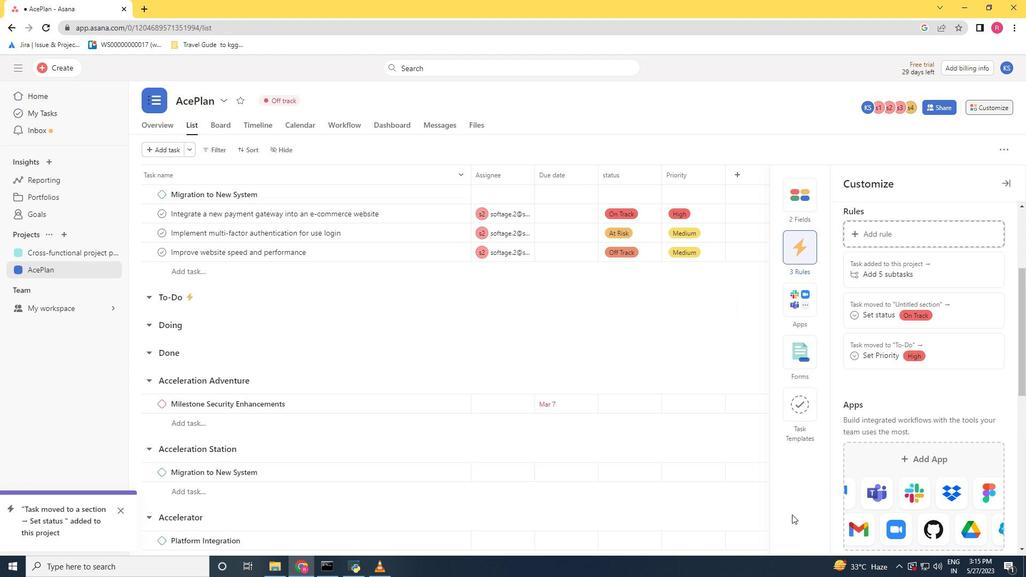 
Action: Mouse pressed left at (616, 189)
Screenshot: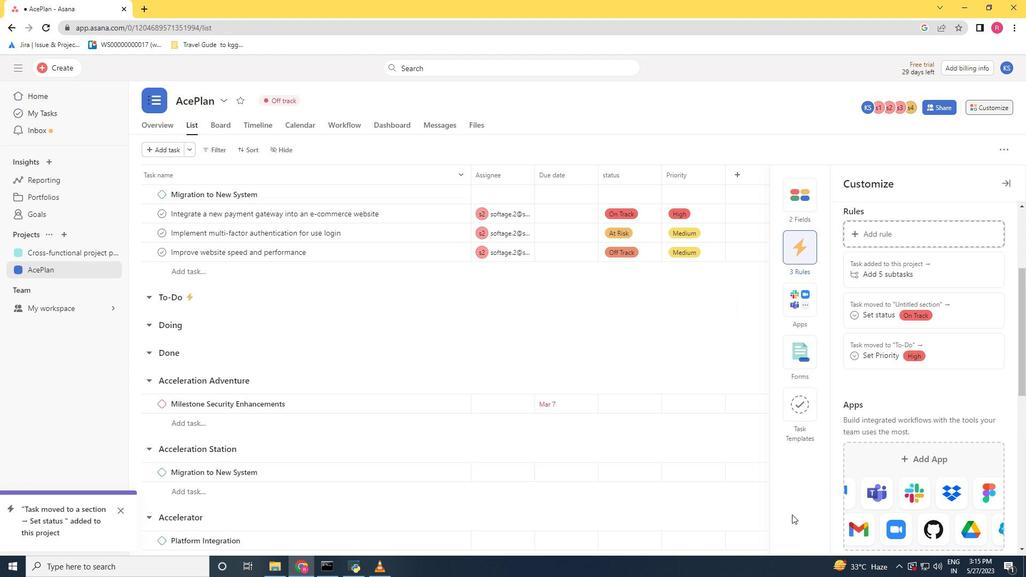 
Action: Mouse moved to (399, 361)
Screenshot: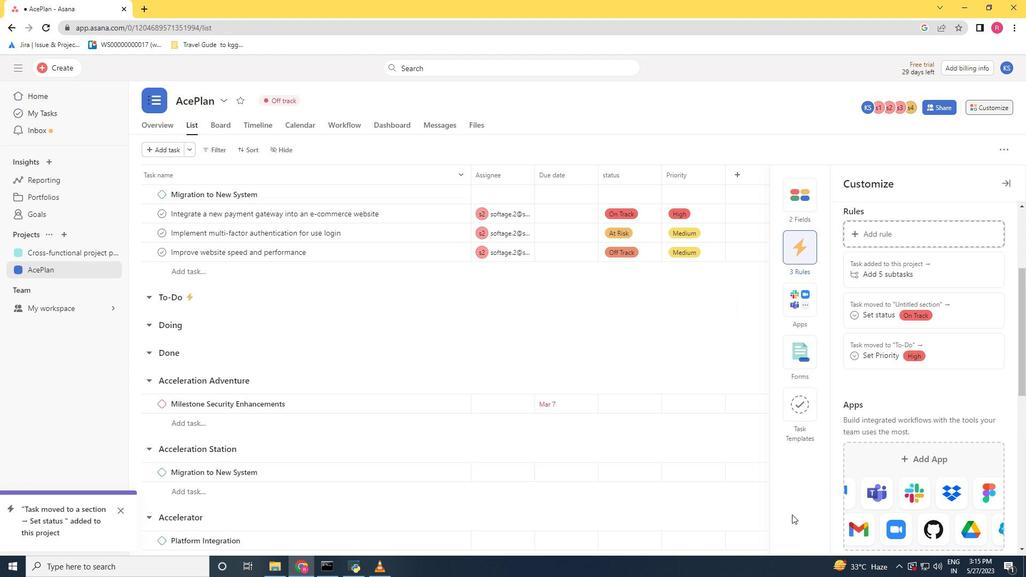 
Action: Mouse pressed left at (399, 361)
Screenshot: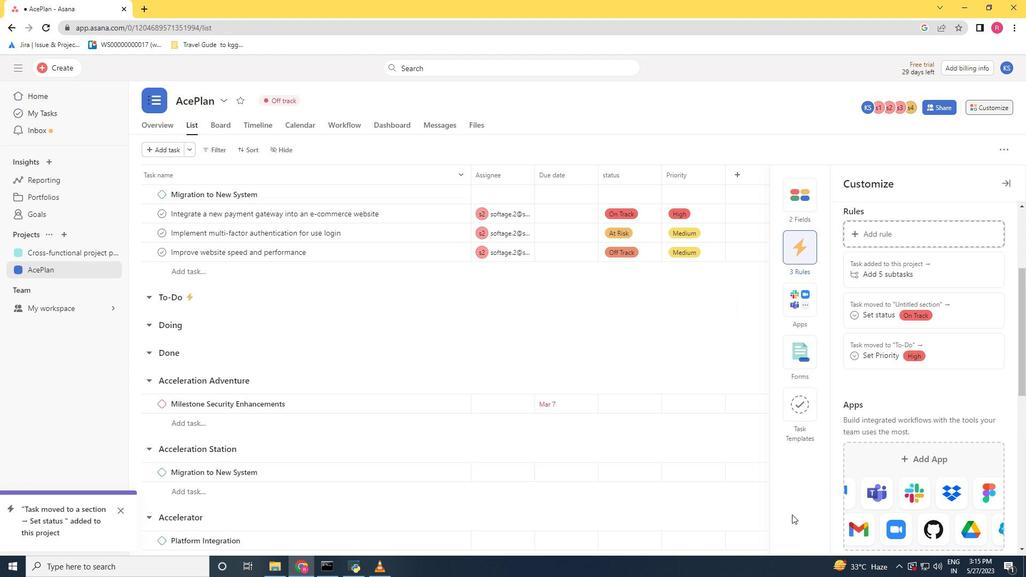 
Action: Mouse moved to (808, 96)
Screenshot: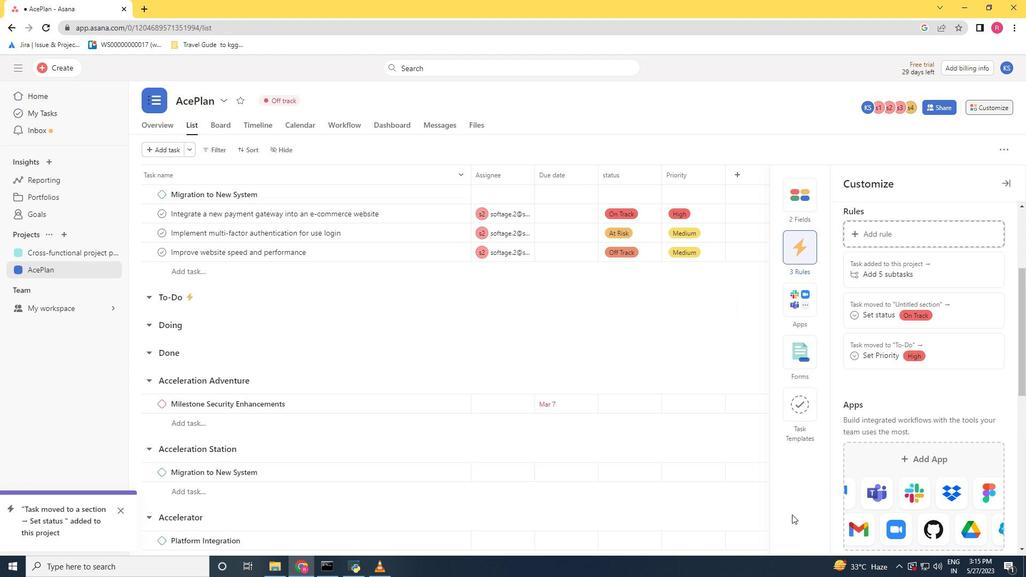 
Action: Mouse pressed left at (808, 96)
Screenshot: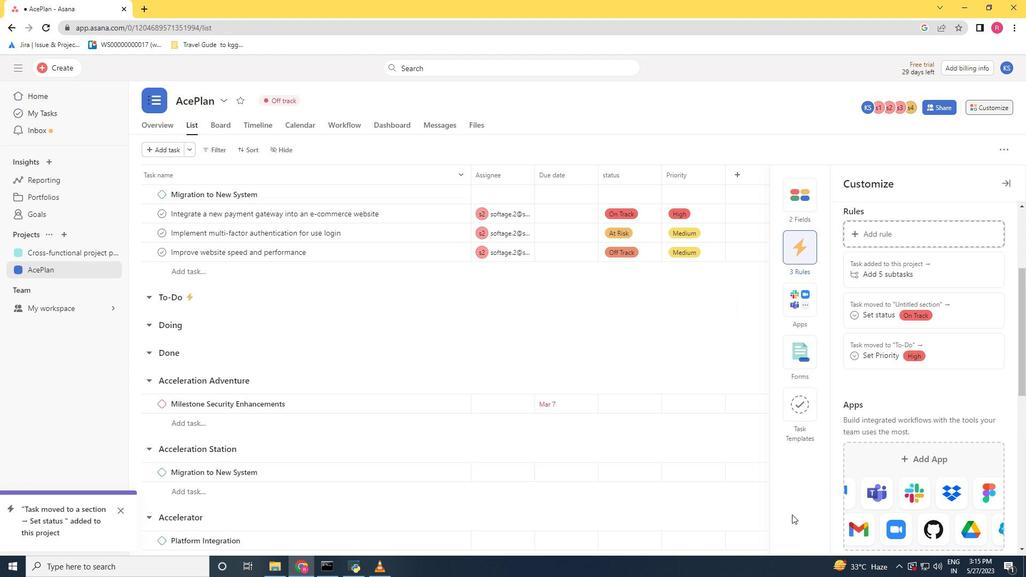 
Action: Mouse moved to (29, 272)
Screenshot: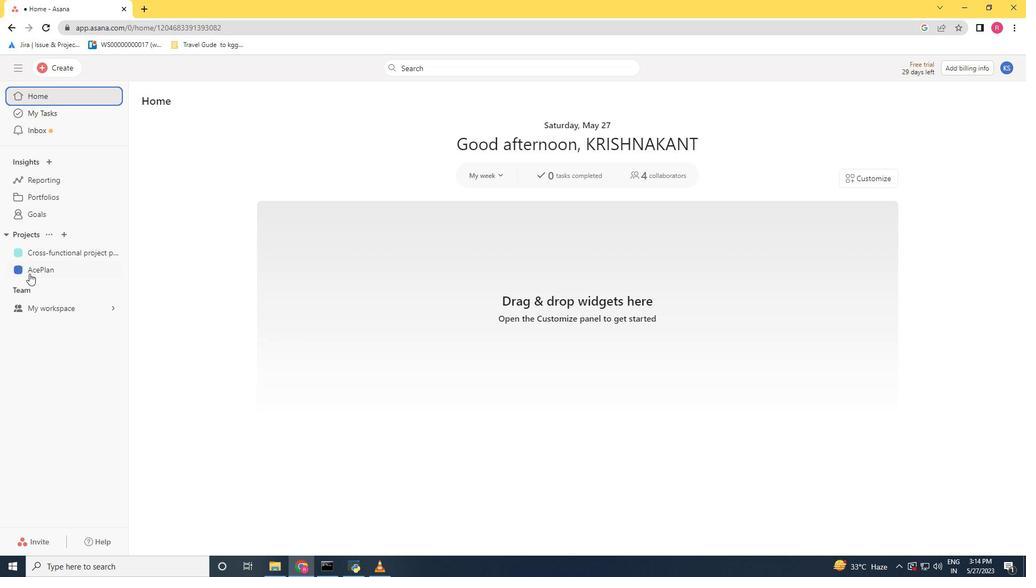 
Action: Mouse pressed left at (29, 272)
Screenshot: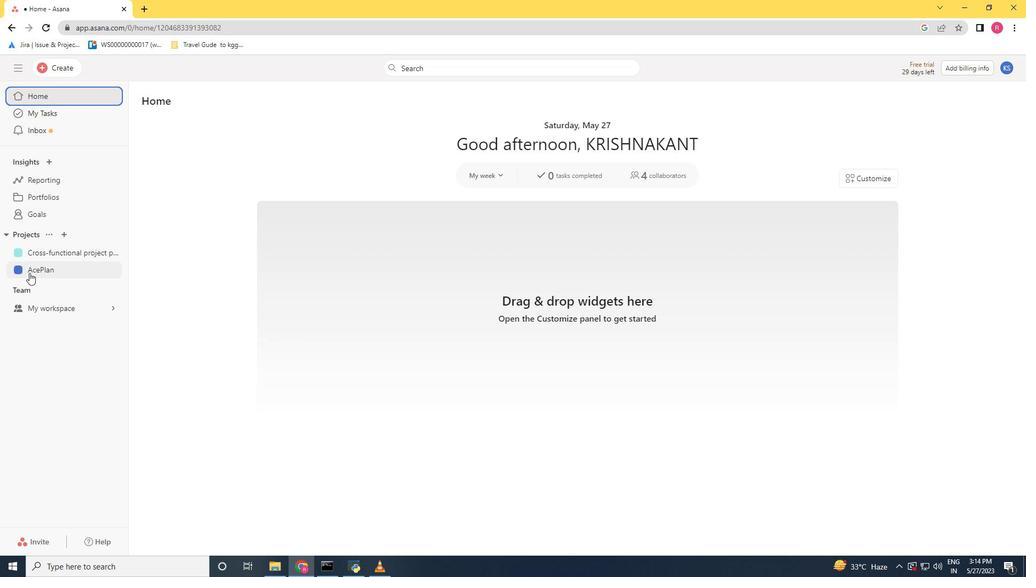 
Action: Mouse moved to (985, 109)
Screenshot: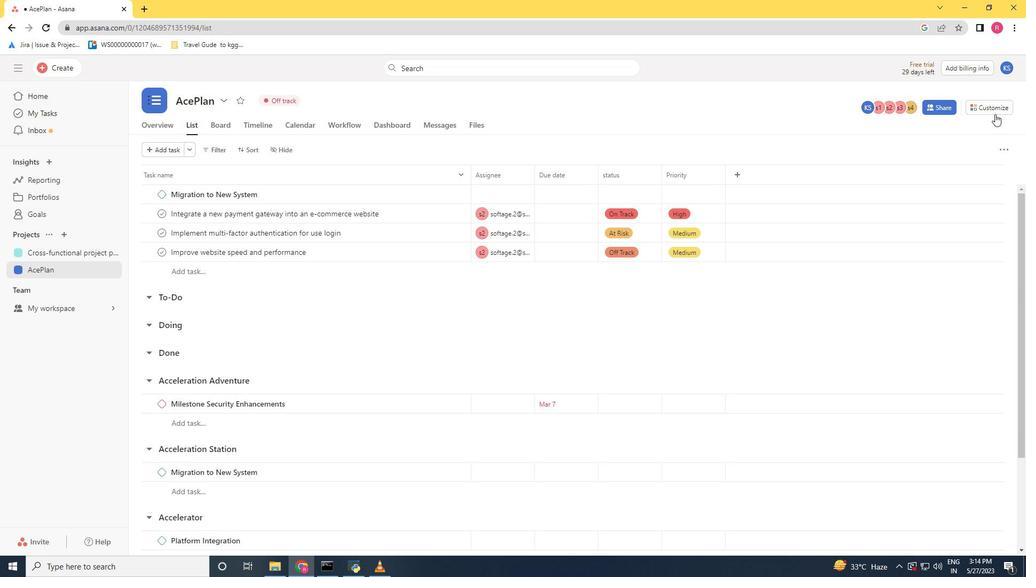 
Action: Mouse pressed left at (985, 109)
Screenshot: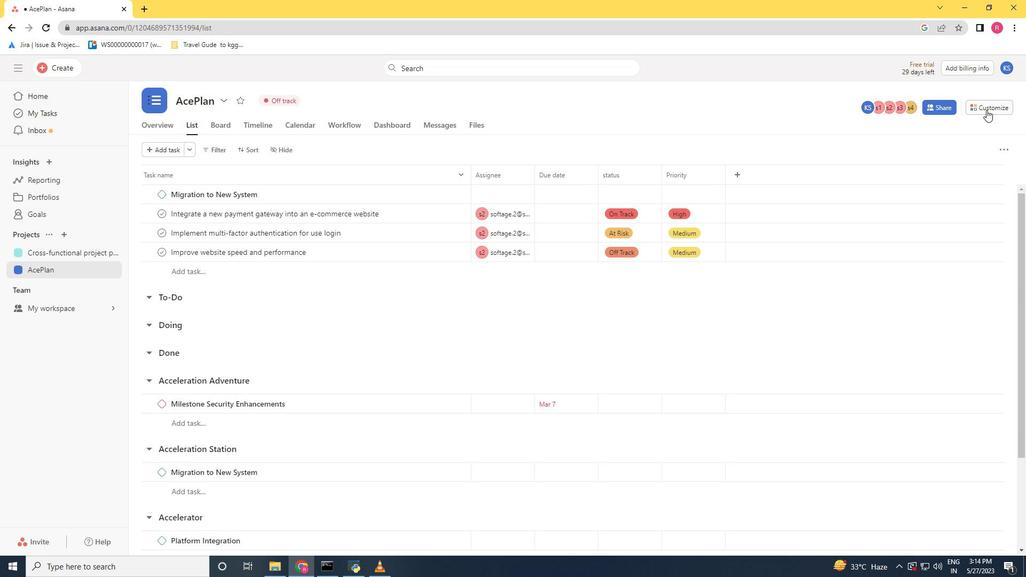 
Action: Mouse moved to (805, 261)
Screenshot: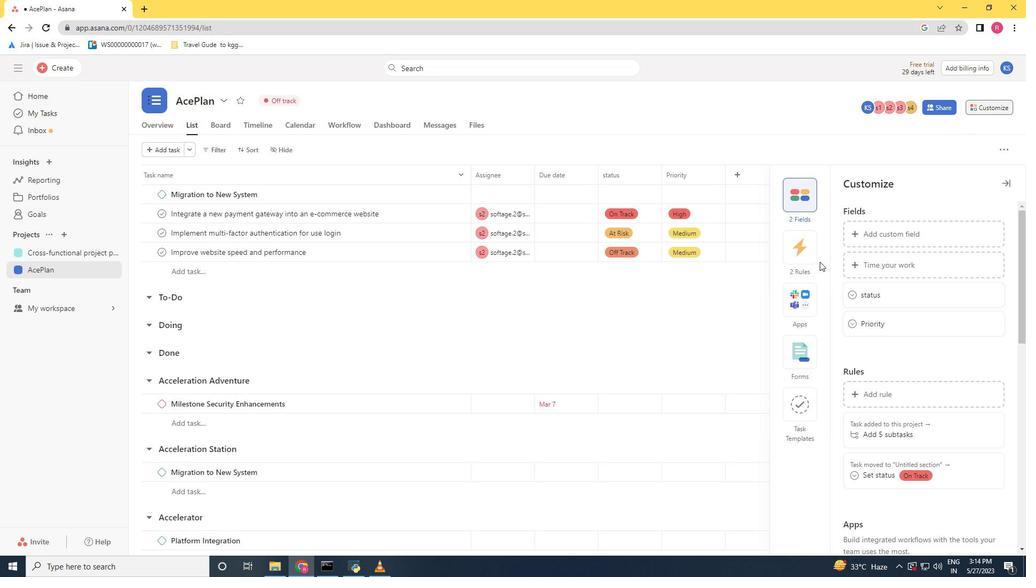 
Action: Mouse pressed left at (805, 261)
Screenshot: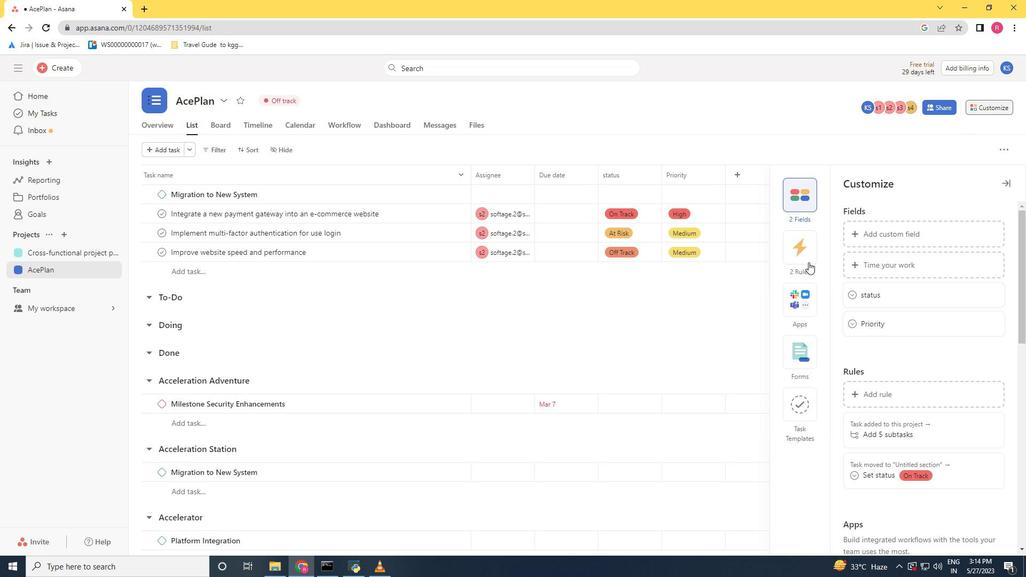 
Action: Mouse moved to (894, 230)
Screenshot: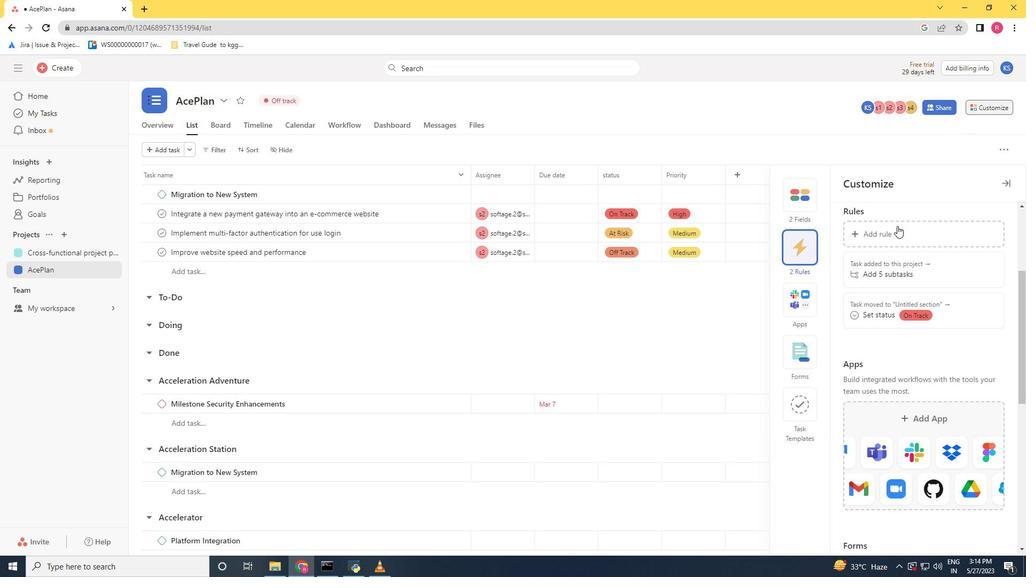 
Action: Mouse pressed left at (894, 230)
Screenshot: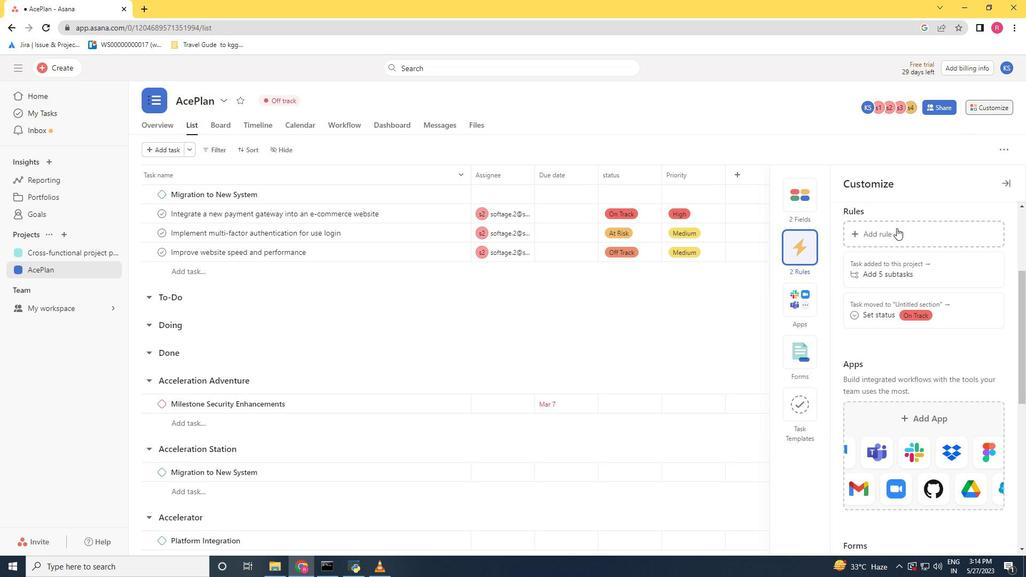 
Action: Mouse moved to (244, 160)
Screenshot: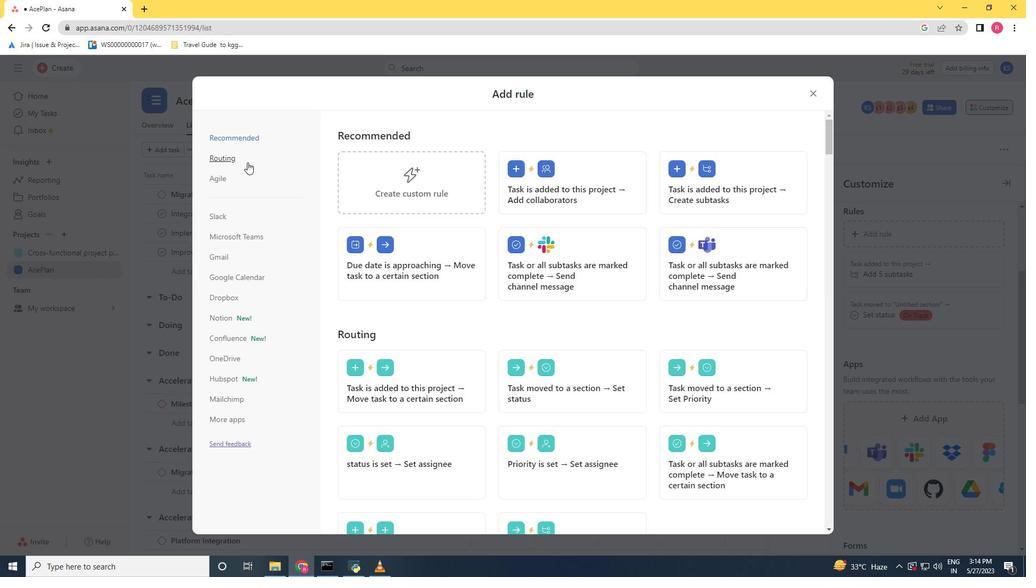 
Action: Mouse pressed left at (244, 160)
Screenshot: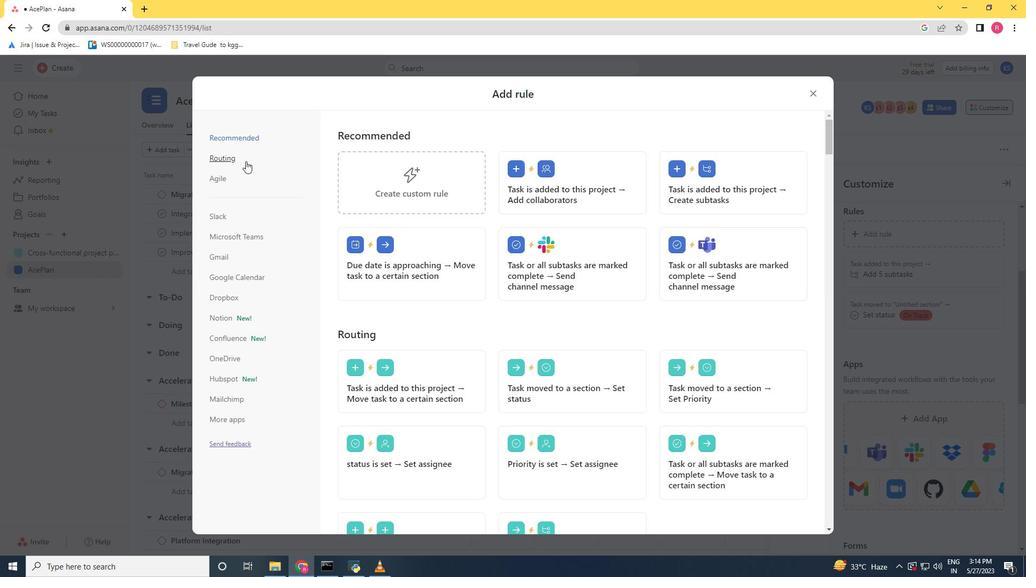 
Action: Mouse moved to (620, 183)
Screenshot: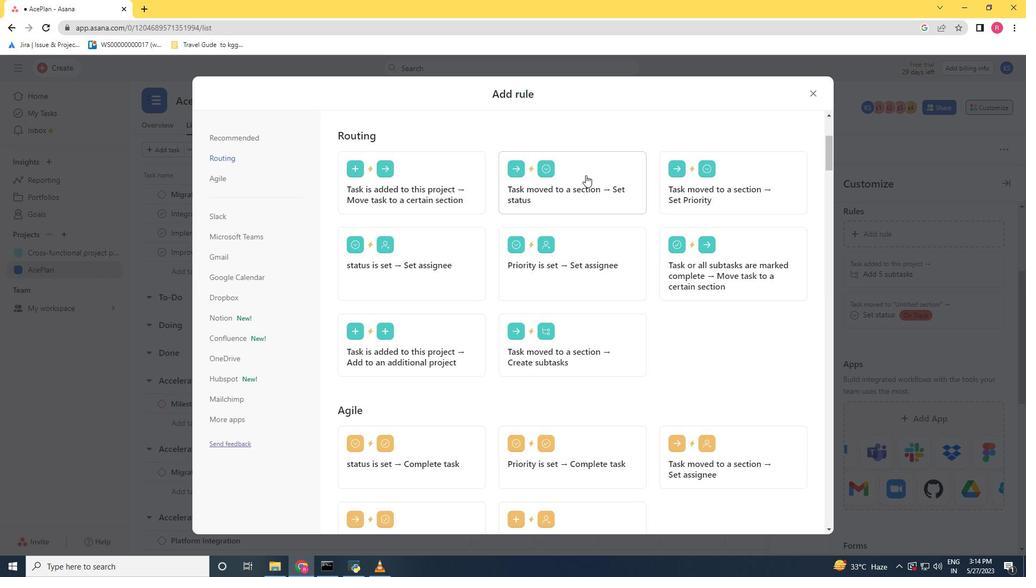 
Action: Mouse pressed left at (620, 183)
Screenshot: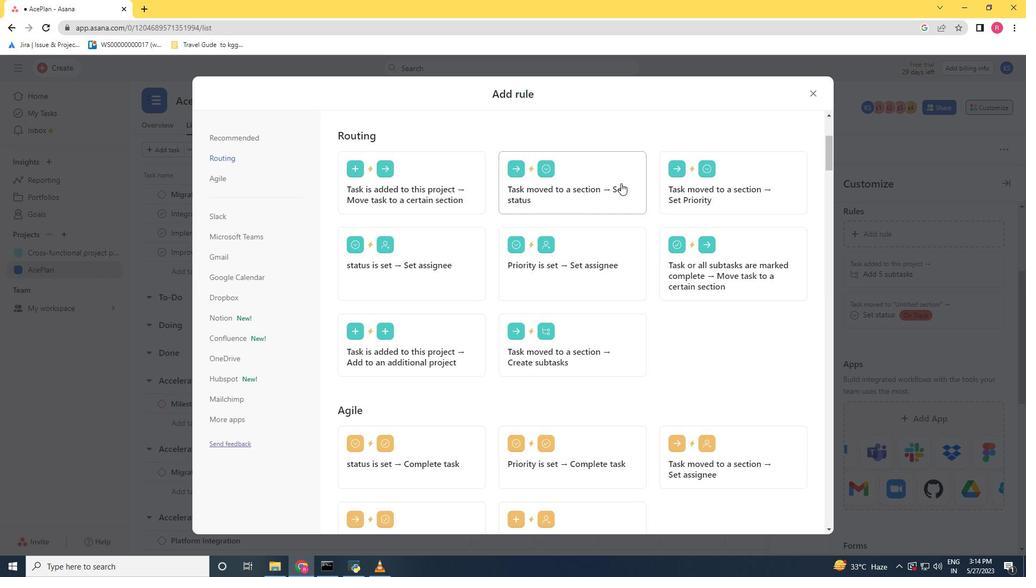 
Action: Mouse moved to (668, 197)
Screenshot: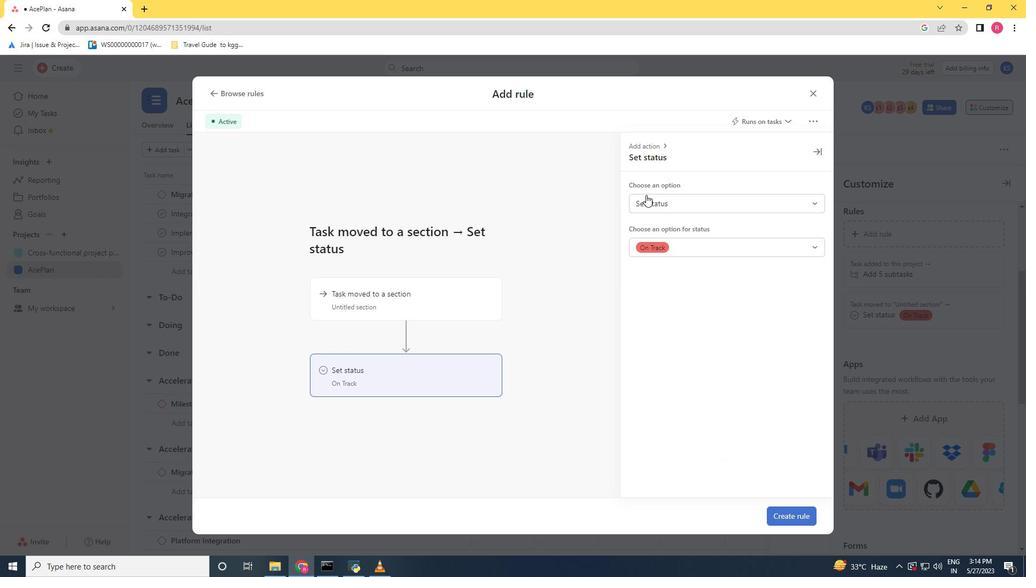 
Action: Mouse pressed left at (668, 197)
Screenshot: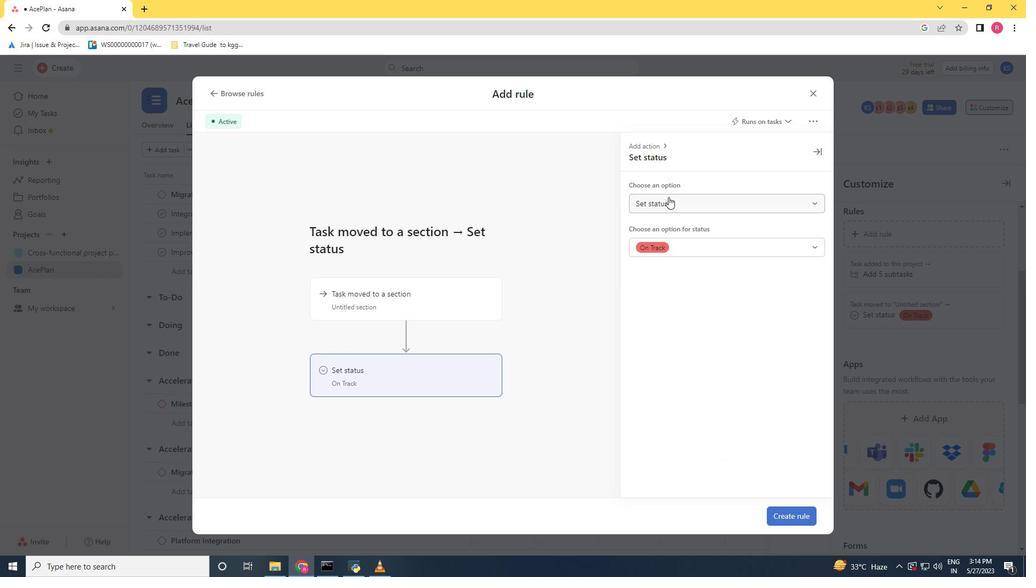 
Action: Mouse moved to (398, 294)
Screenshot: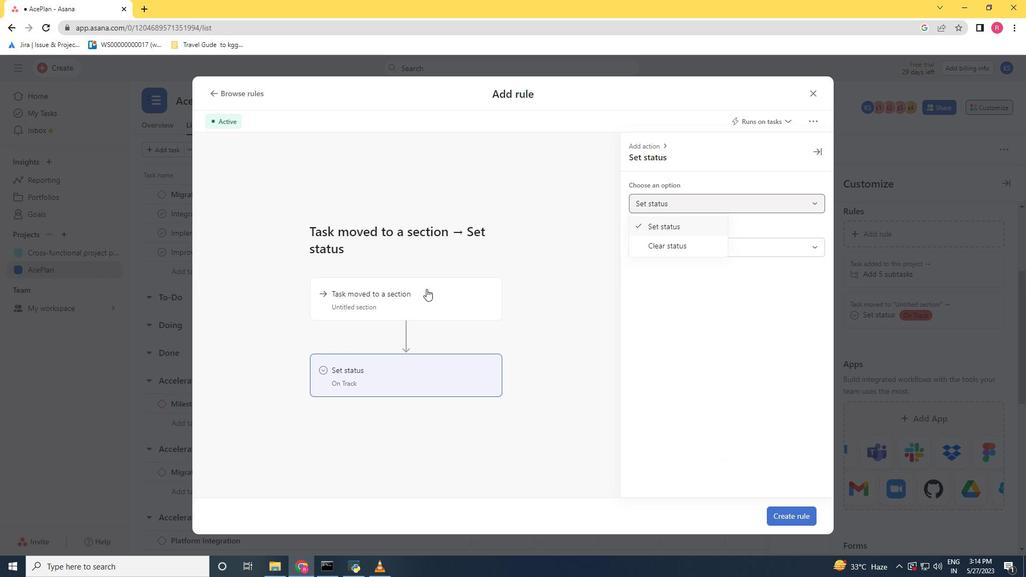
Action: Mouse pressed left at (398, 294)
Screenshot: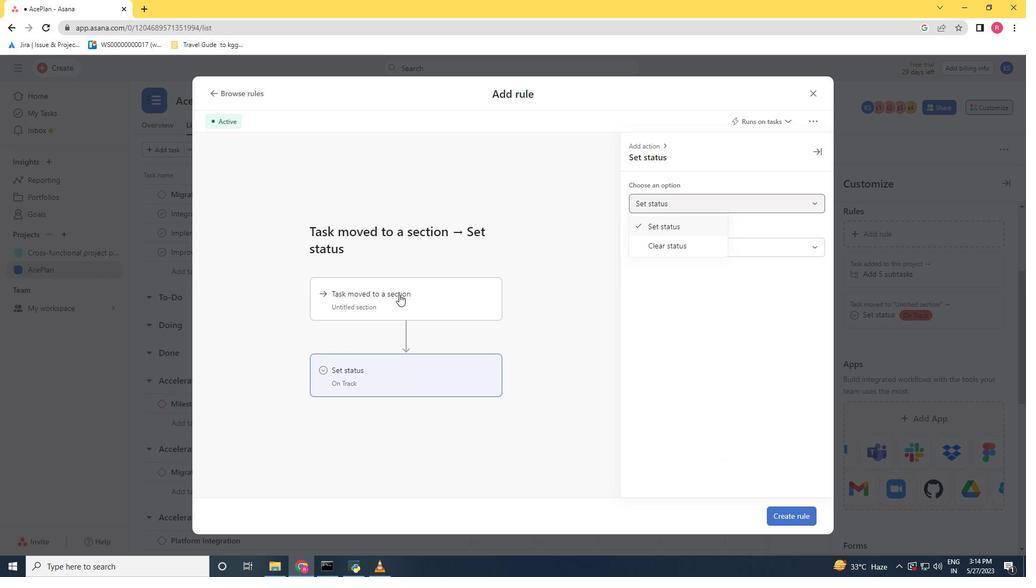 
Action: Mouse moved to (672, 203)
Screenshot: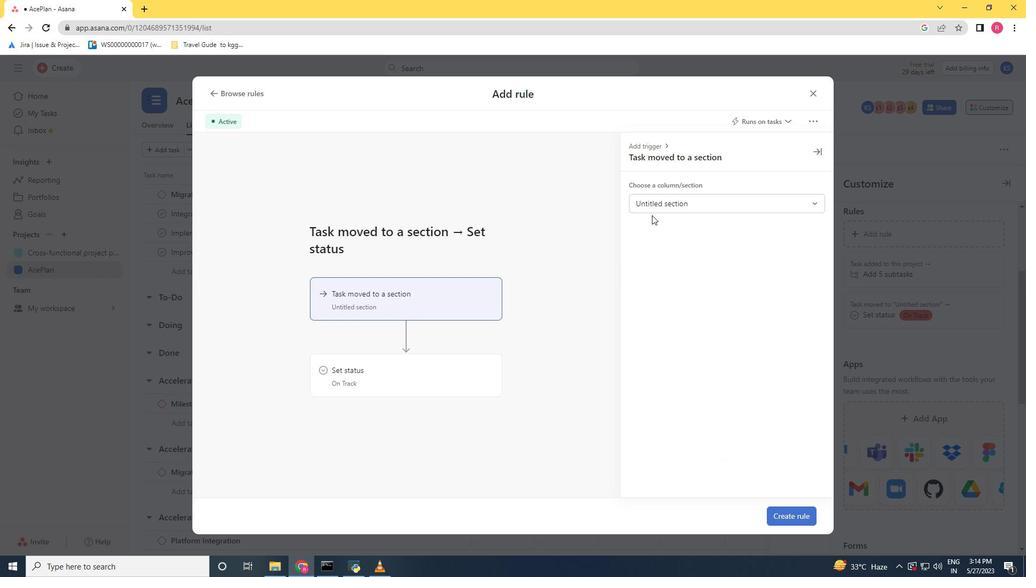 
Action: Mouse pressed left at (672, 203)
Screenshot: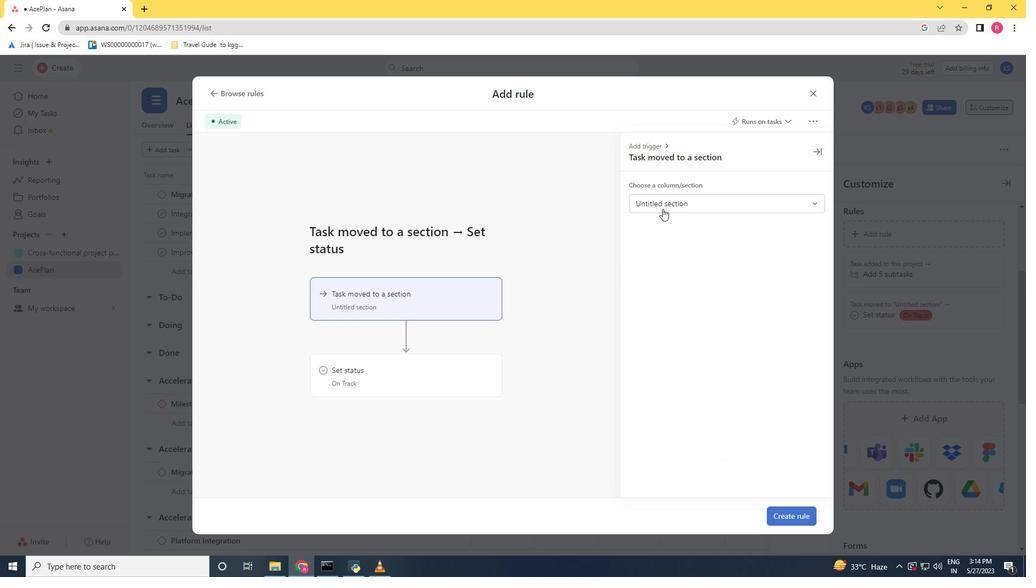 
Action: Mouse moved to (664, 244)
Screenshot: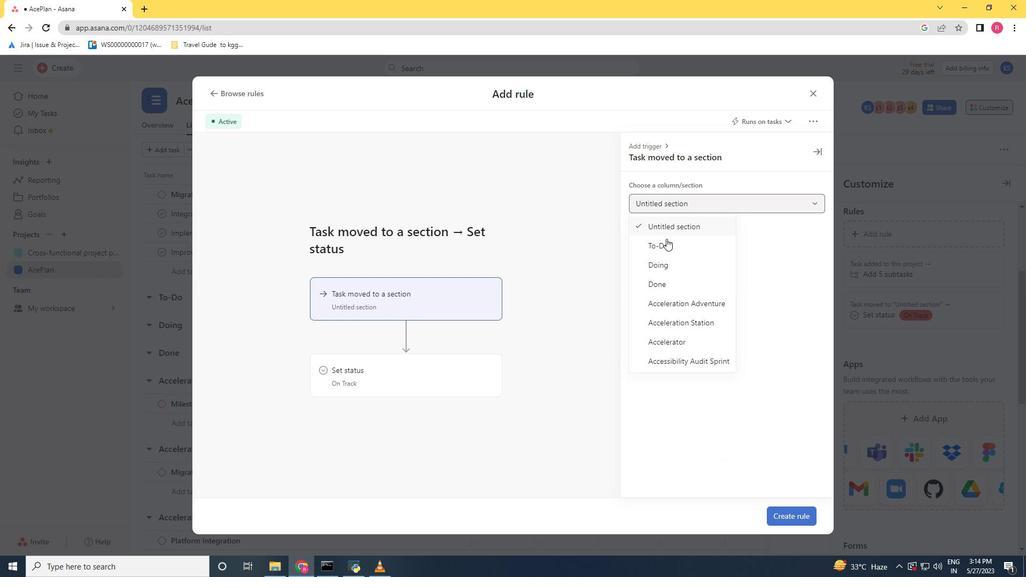 
Action: Mouse pressed left at (664, 244)
Screenshot: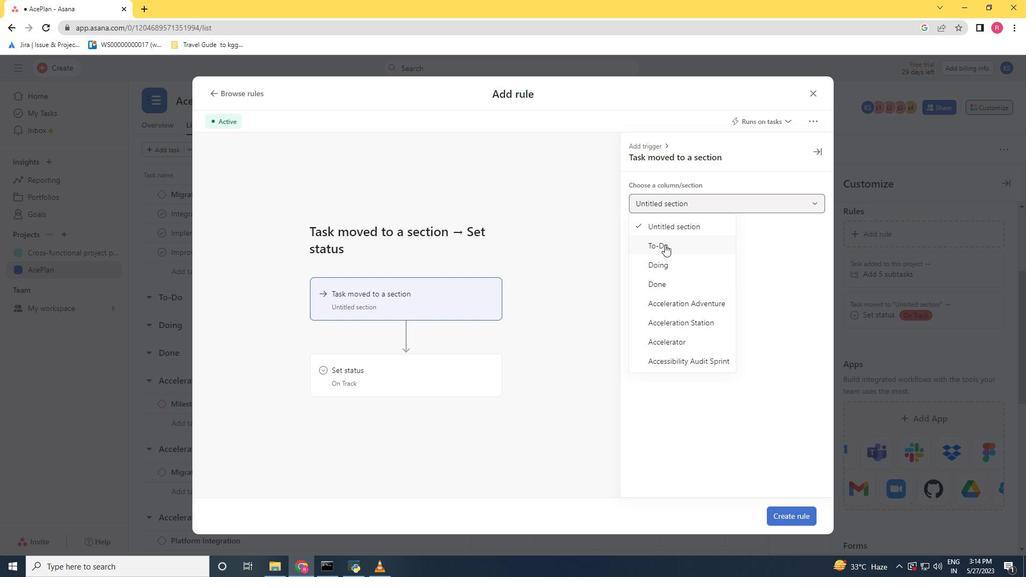 
Action: Mouse moved to (366, 376)
Screenshot: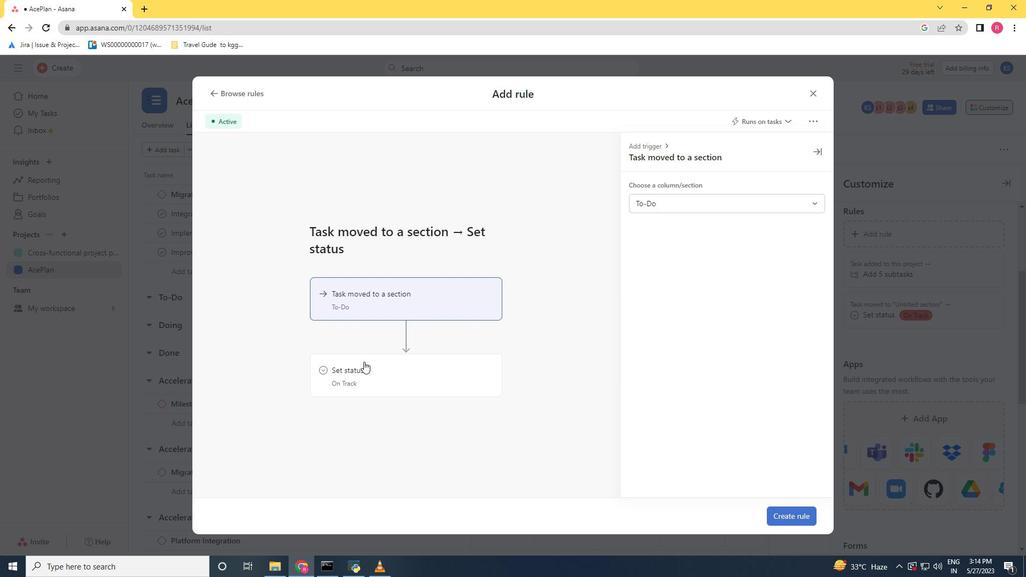
Action: Mouse pressed left at (366, 376)
Screenshot: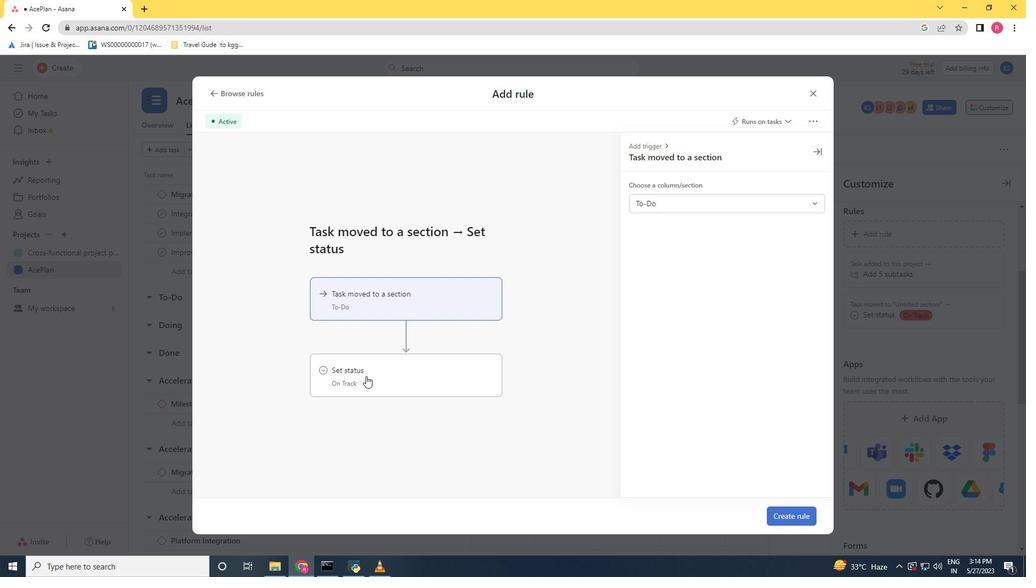
Action: Mouse moved to (687, 247)
Screenshot: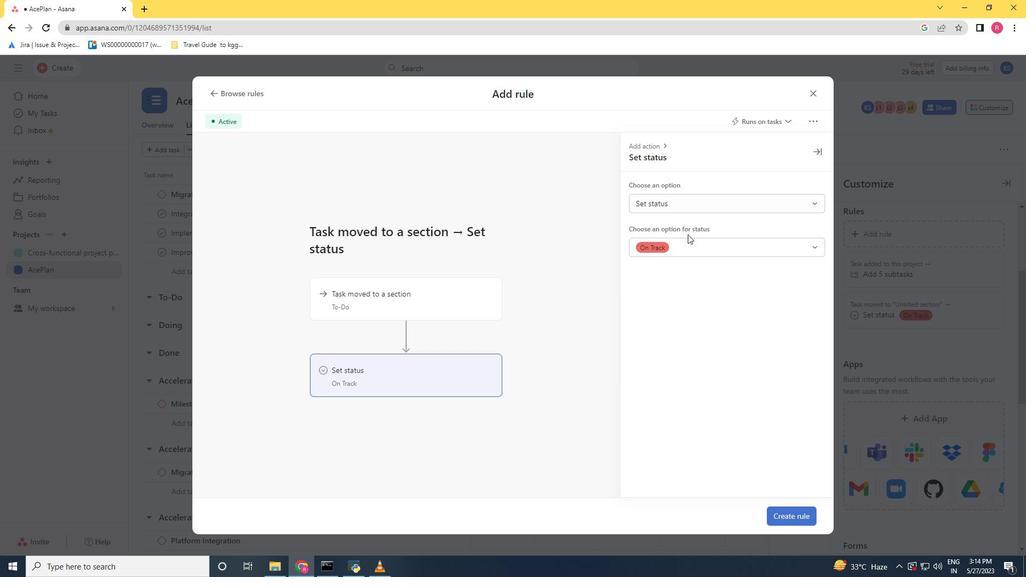 
Action: Mouse pressed left at (687, 247)
Screenshot: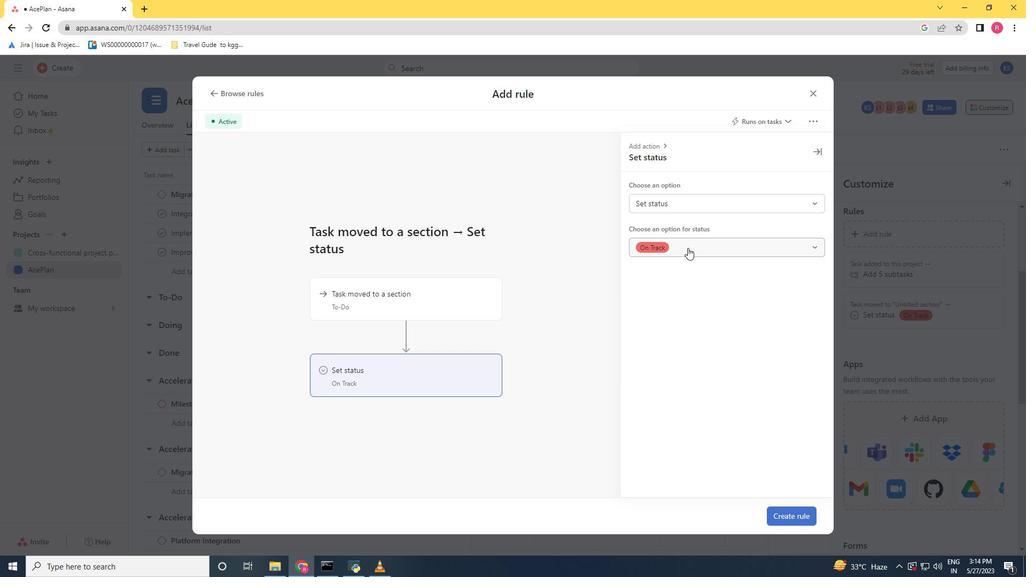 
Action: Mouse moved to (635, 145)
Screenshot: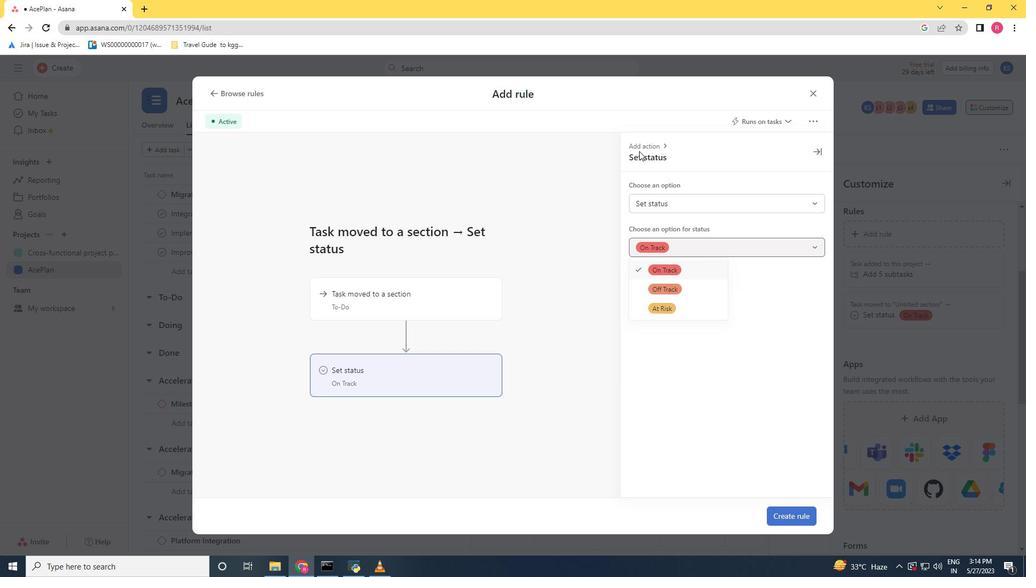 
Action: Mouse pressed left at (635, 145)
Screenshot: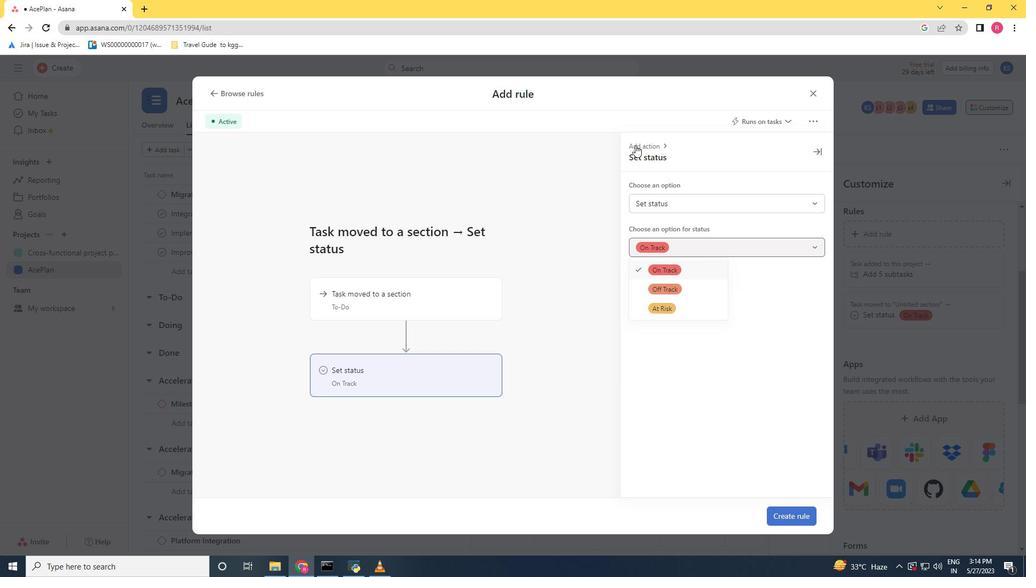 
Action: Mouse moved to (677, 182)
Screenshot: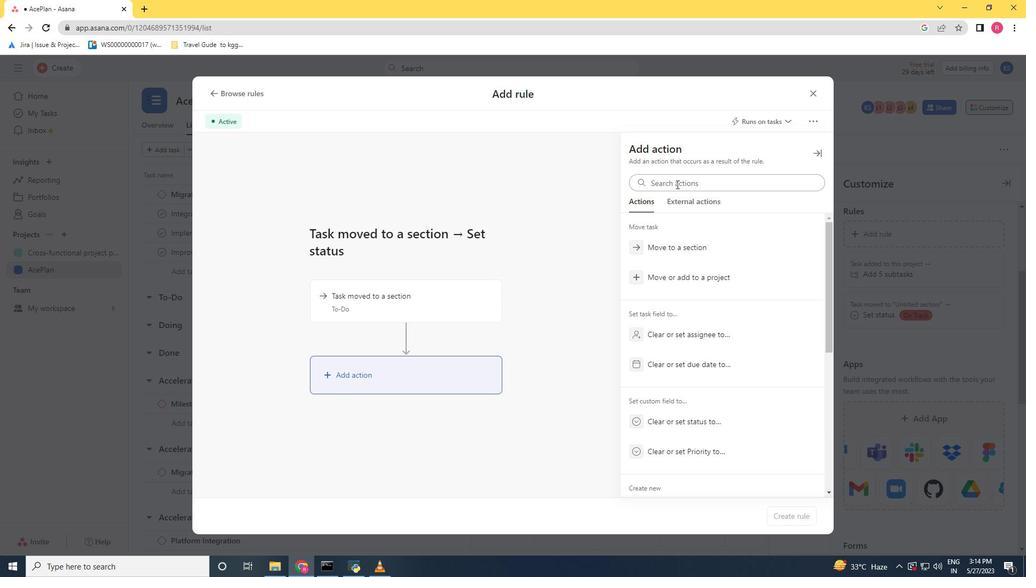 
Action: Mouse pressed left at (677, 182)
Screenshot: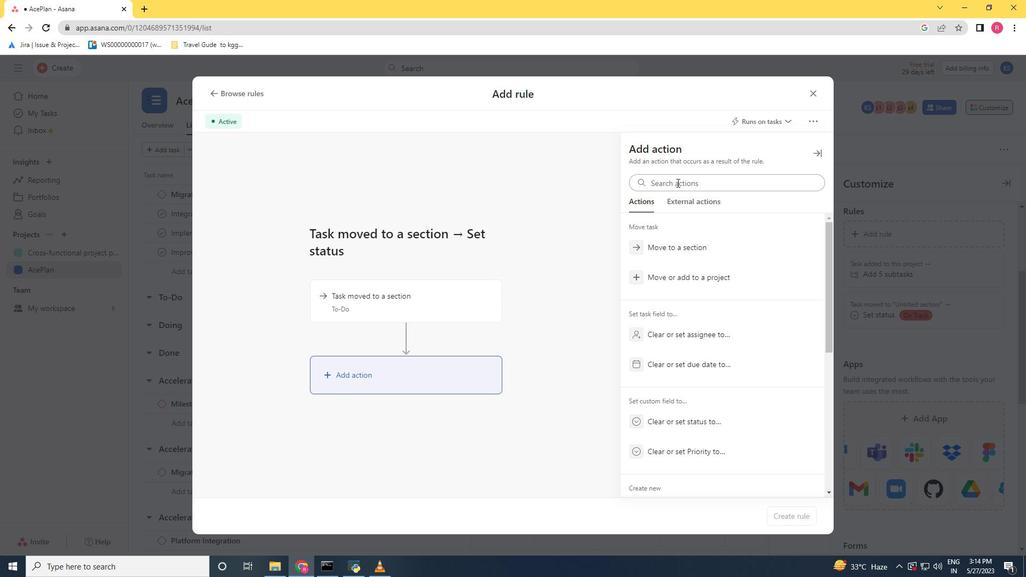 
Action: Key pressed pri
Screenshot: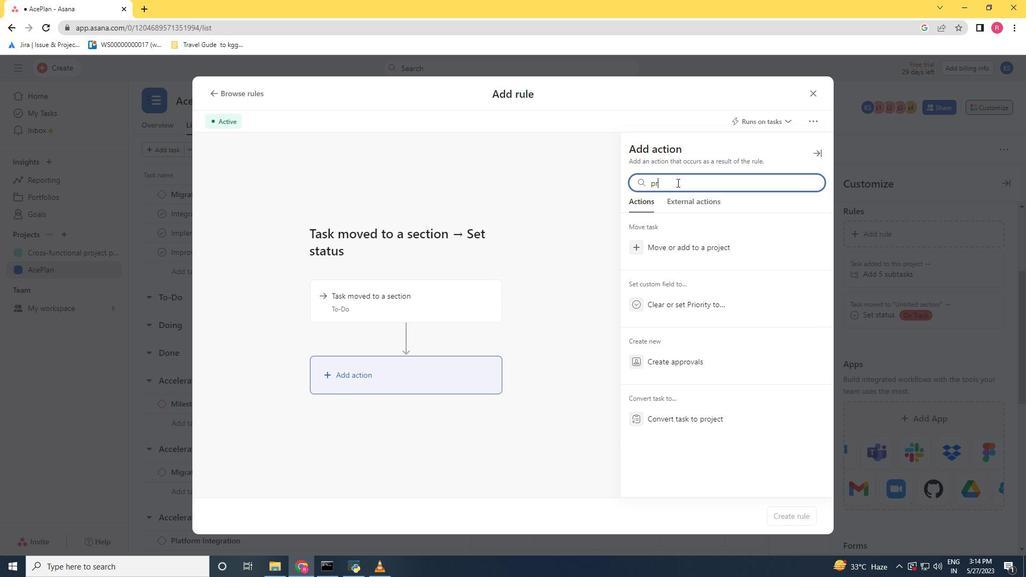 
Action: Mouse moved to (699, 244)
Screenshot: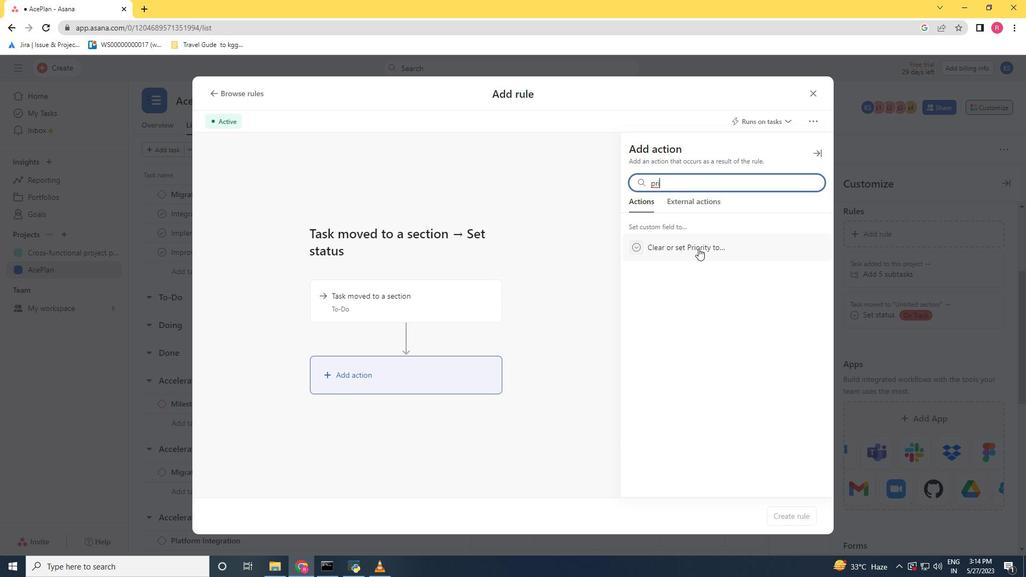 
Action: Mouse pressed left at (699, 244)
Screenshot: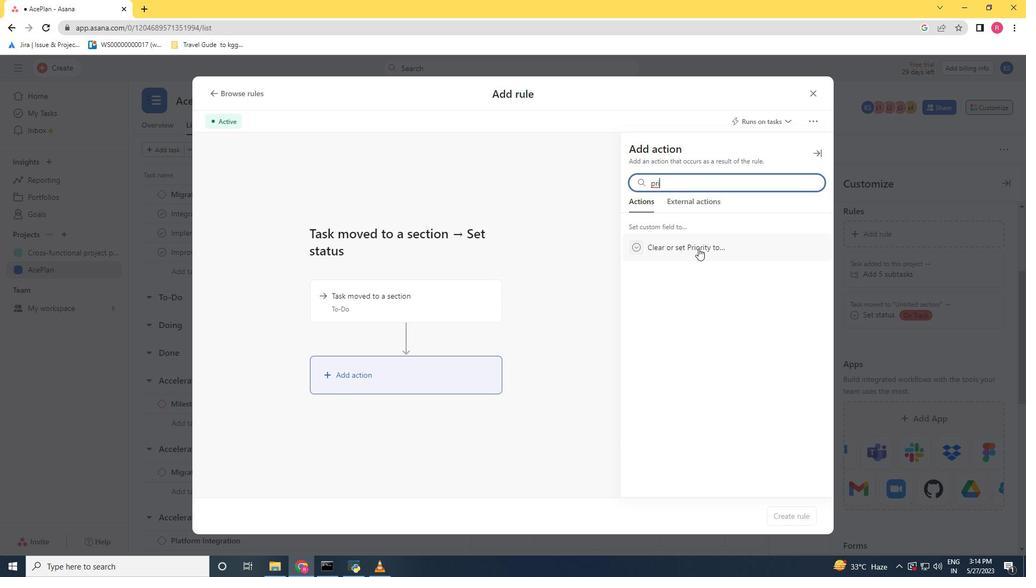 
Action: Mouse moved to (710, 251)
Screenshot: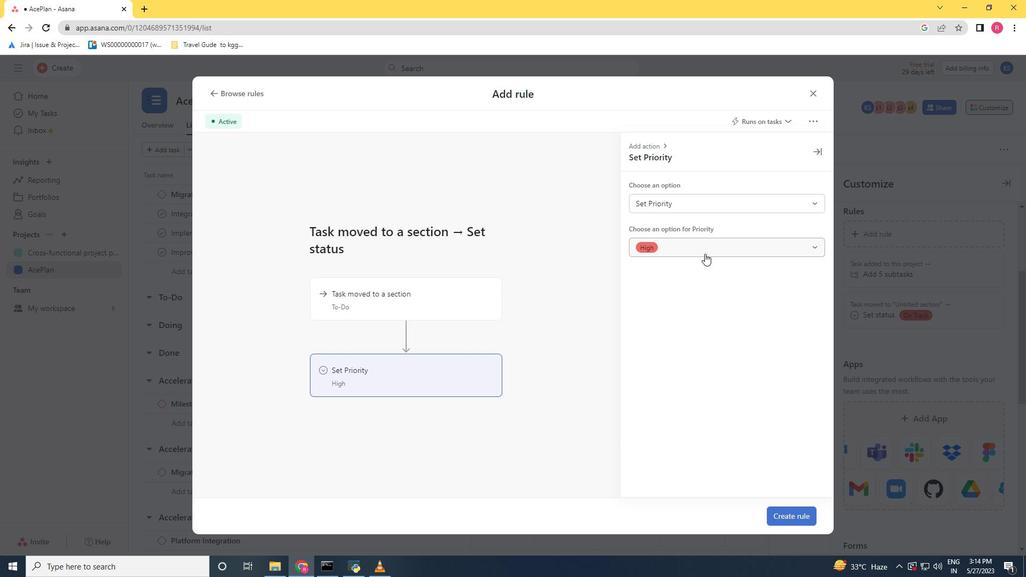 
Action: Mouse pressed left at (710, 251)
Screenshot: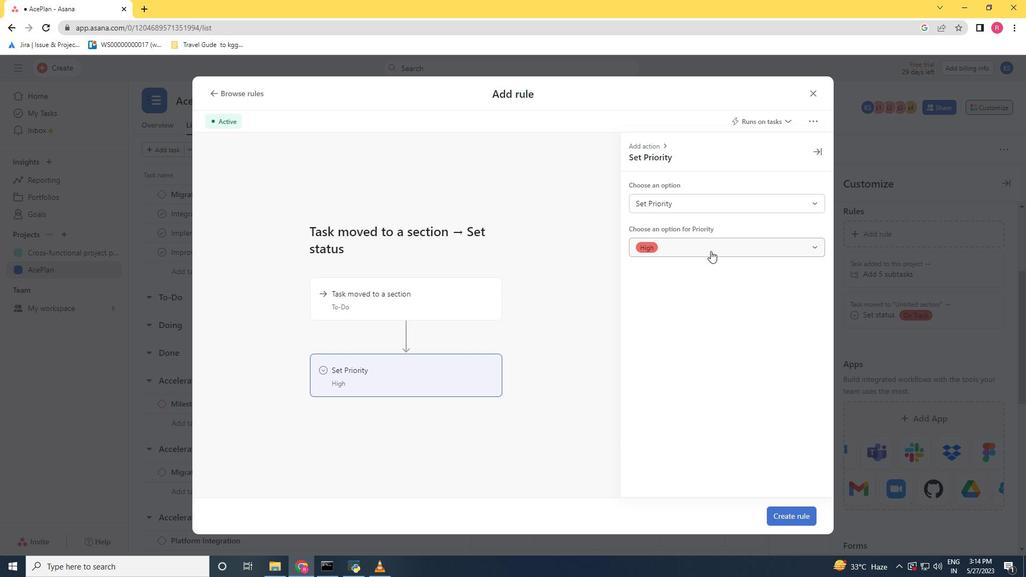 
Action: Mouse moved to (688, 266)
Screenshot: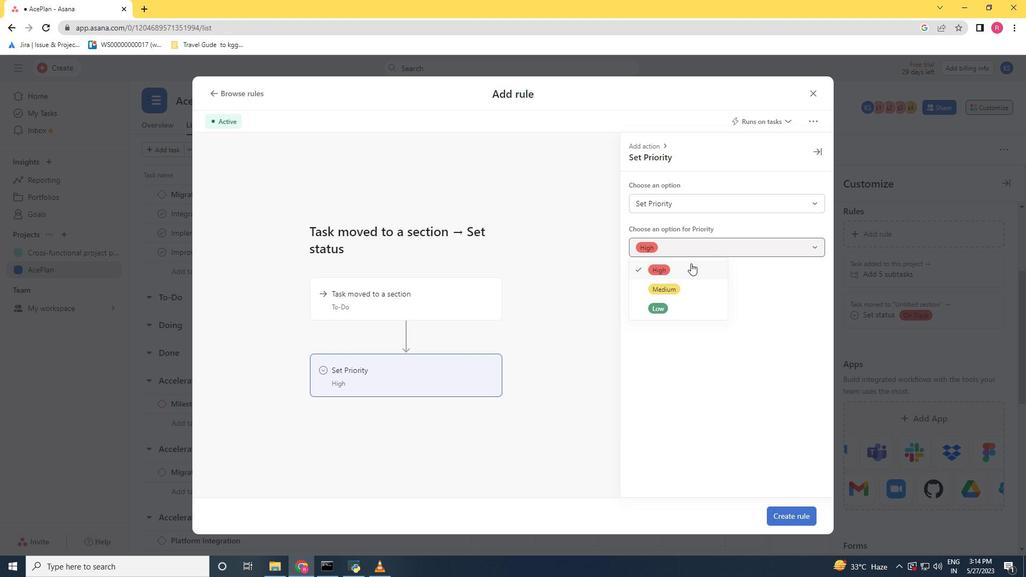 
Action: Mouse pressed left at (688, 266)
Screenshot: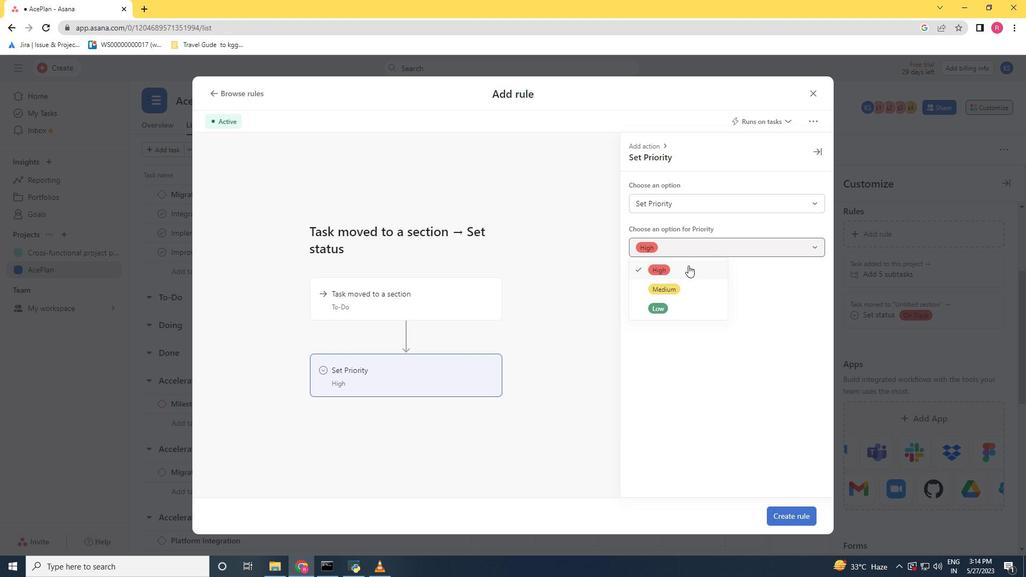 
Action: Mouse moved to (791, 514)
Screenshot: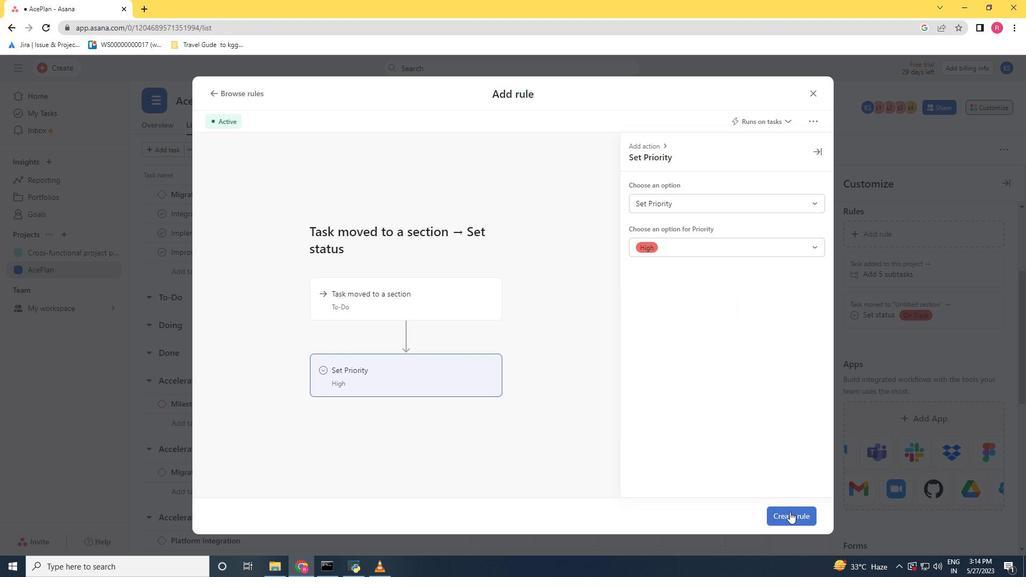 
Action: Mouse pressed left at (791, 514)
Screenshot: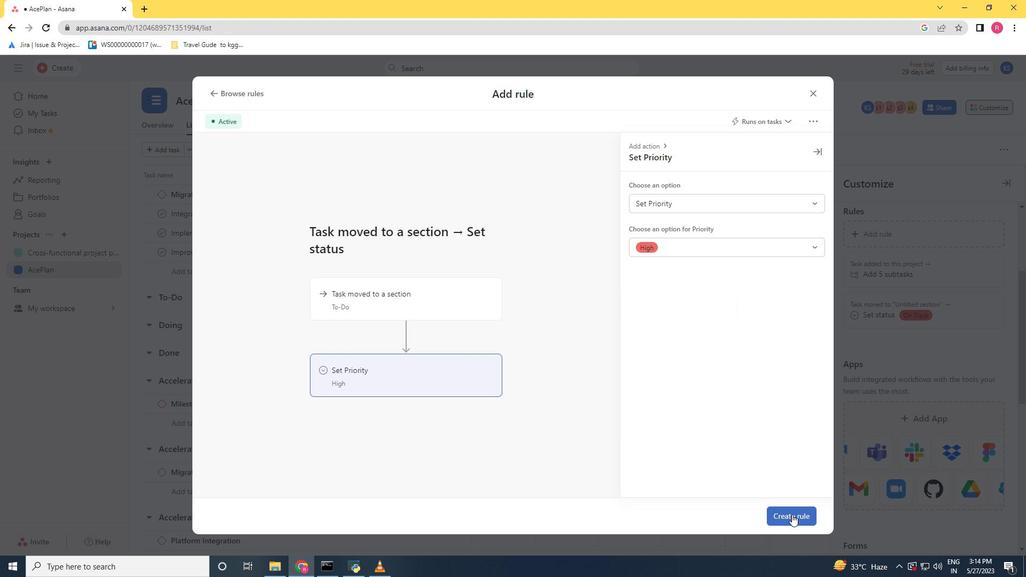 
